 Task: Create new customer invoice with Date Opened: 17-Apr-23, Select Customer: What She Wore, Terms: Net 15. Make invoice entry for item-1 with Date: 17-Apr-23, Description: The Ordinary Squalane Face Cleanser (5 oz)
, Income Account: Income:Sales, Quantity: 2, Unit Price: 15.99, Sales Tax: Y, Sales Tax Included: N, Tax Table: Sales Tax. Post Invoice with Post Date: 17-Apr-23, Post to Accounts: Assets:Accounts Receivable. Pay / Process Payment with Transaction Date: 01-May-23, Amount: 33.9, Transfer Account: Checking Account. Go to 'Print Invoice'. Give a print command to print a copy of invoice.
Action: Mouse moved to (177, 34)
Screenshot: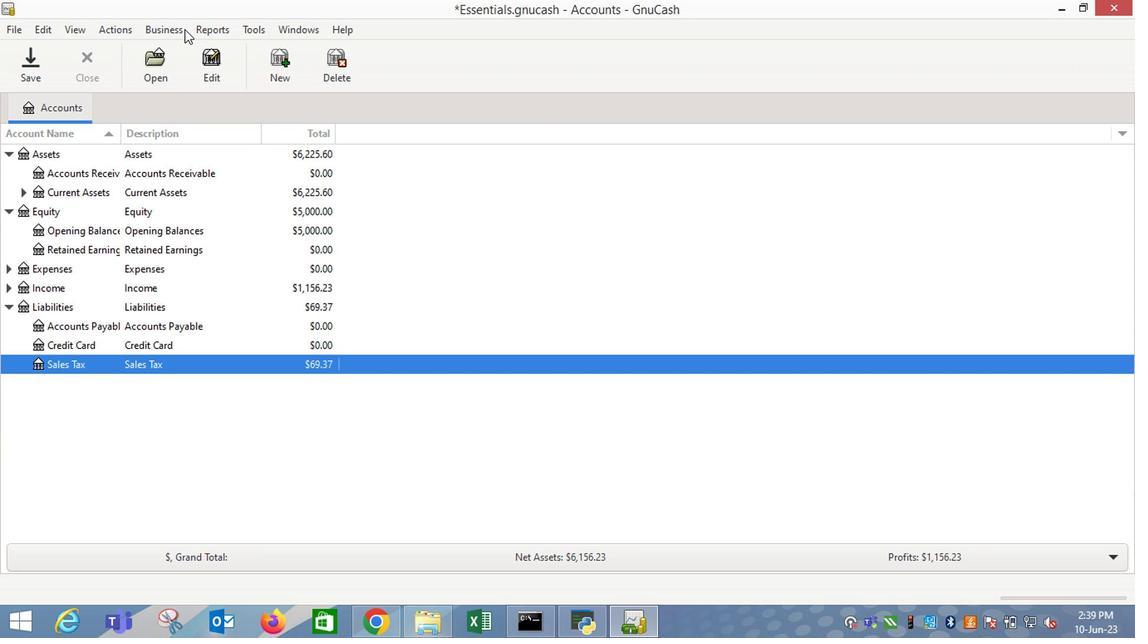 
Action: Mouse pressed left at (177, 34)
Screenshot: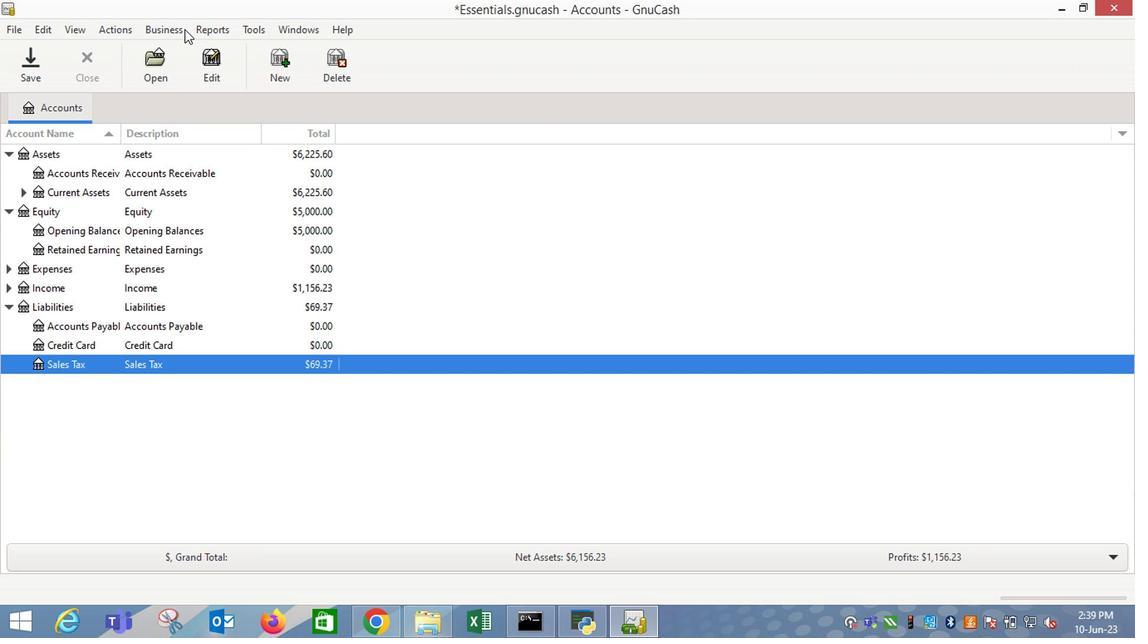 
Action: Mouse moved to (364, 118)
Screenshot: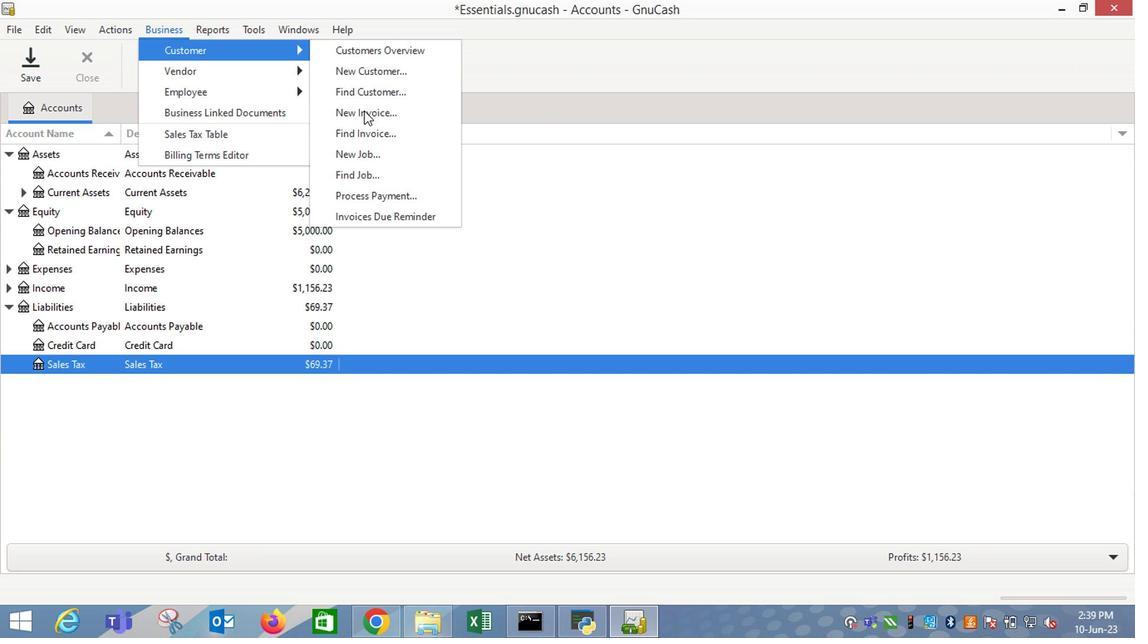 
Action: Mouse pressed left at (364, 118)
Screenshot: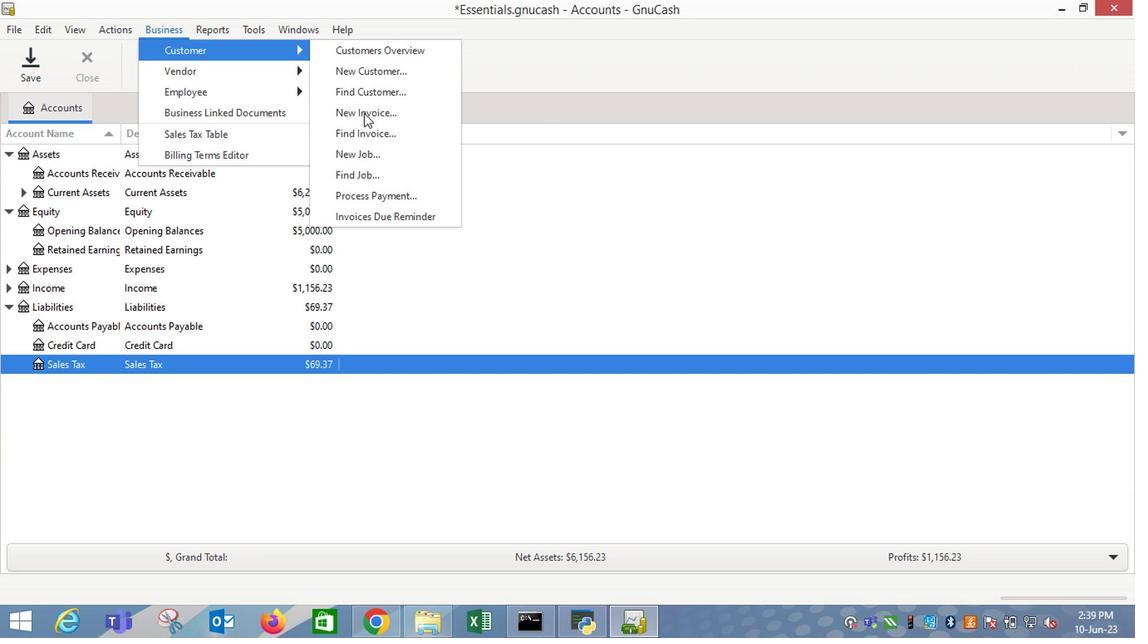 
Action: Mouse moved to (684, 262)
Screenshot: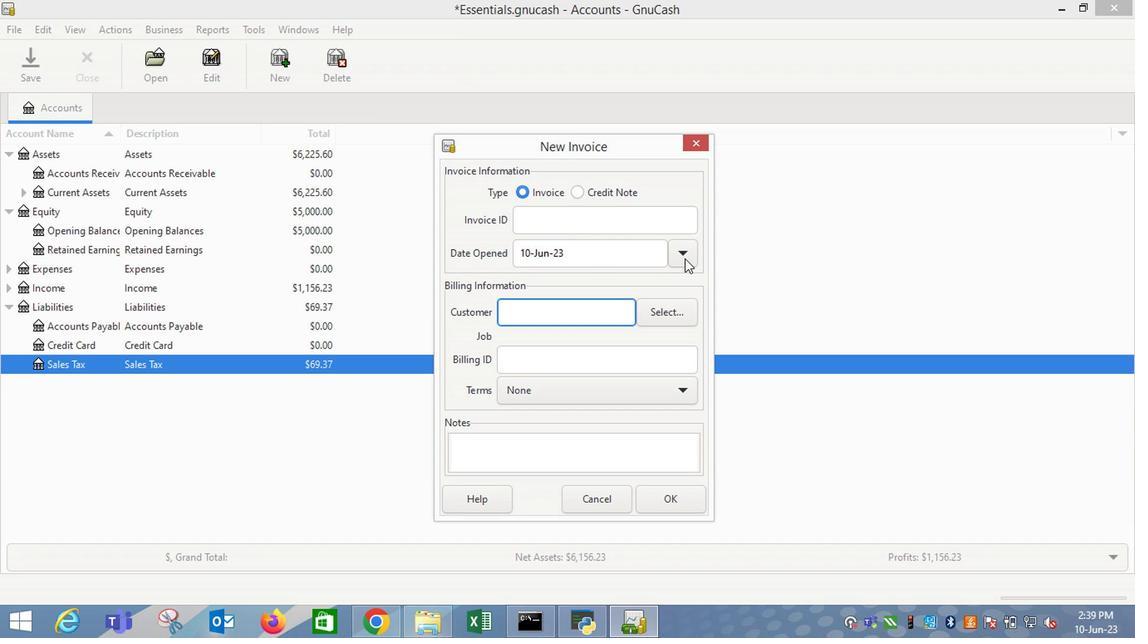 
Action: Mouse pressed left at (684, 262)
Screenshot: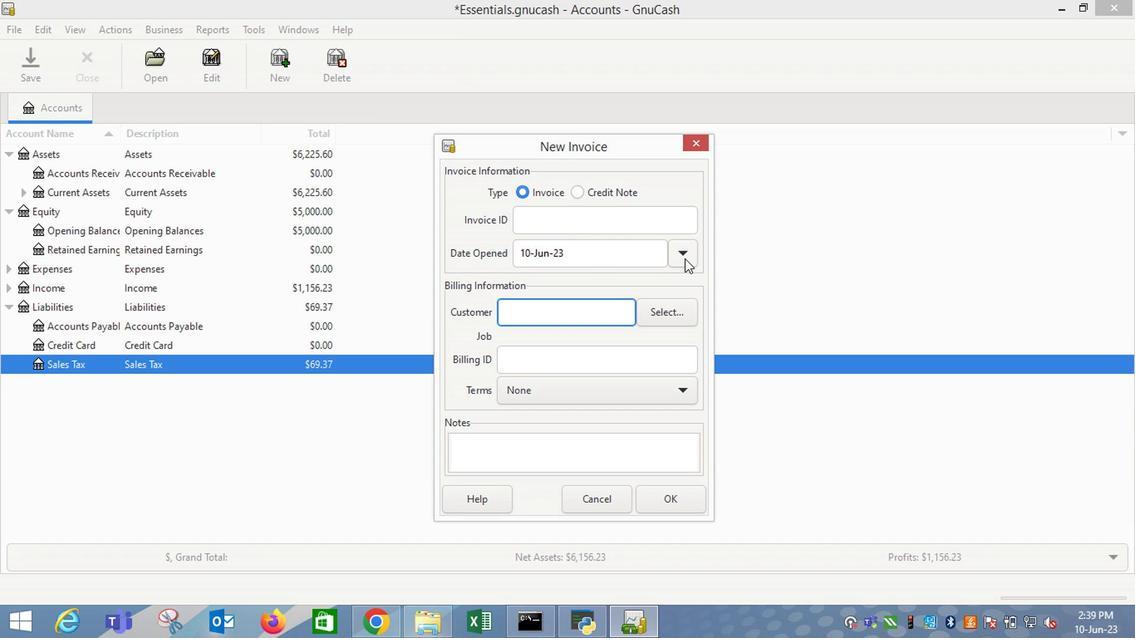 
Action: Mouse moved to (551, 279)
Screenshot: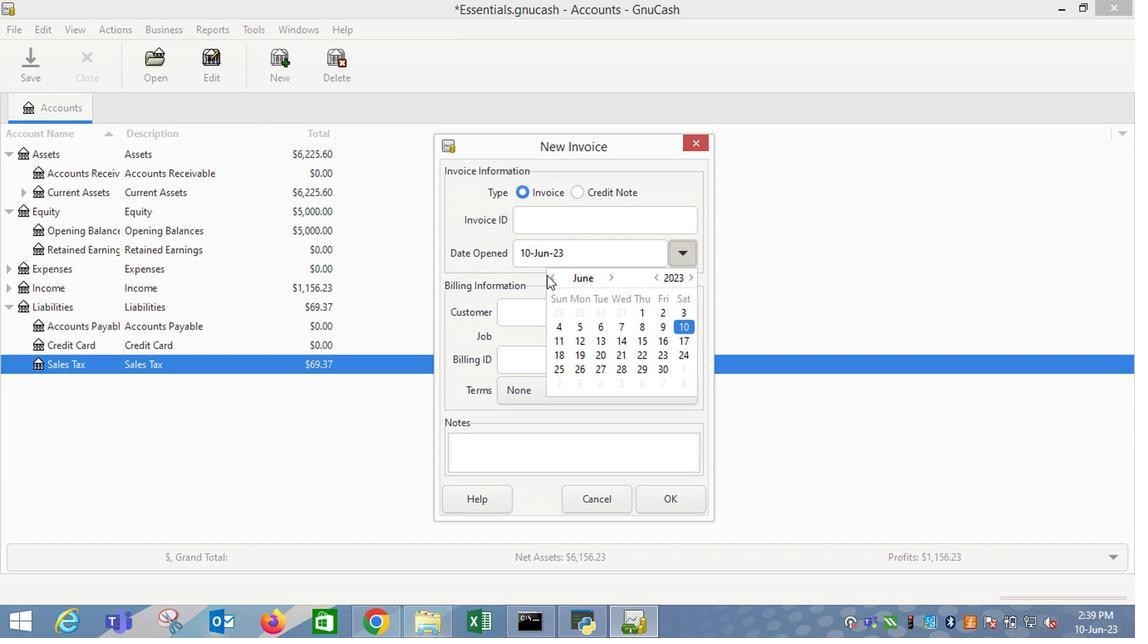 
Action: Mouse pressed left at (551, 279)
Screenshot: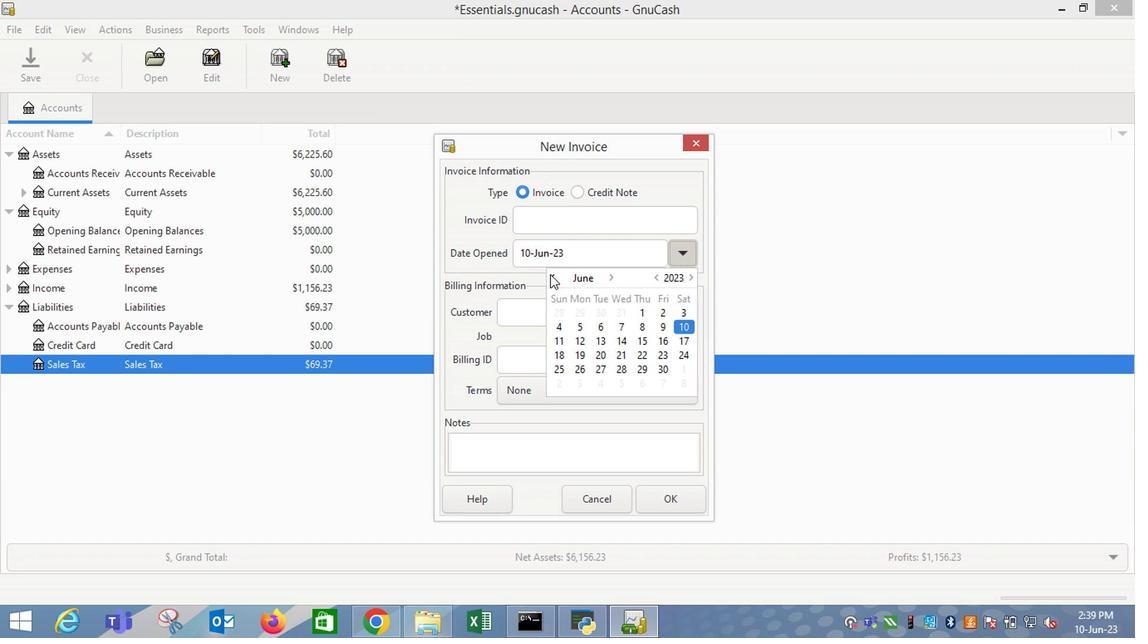 
Action: Mouse pressed left at (551, 279)
Screenshot: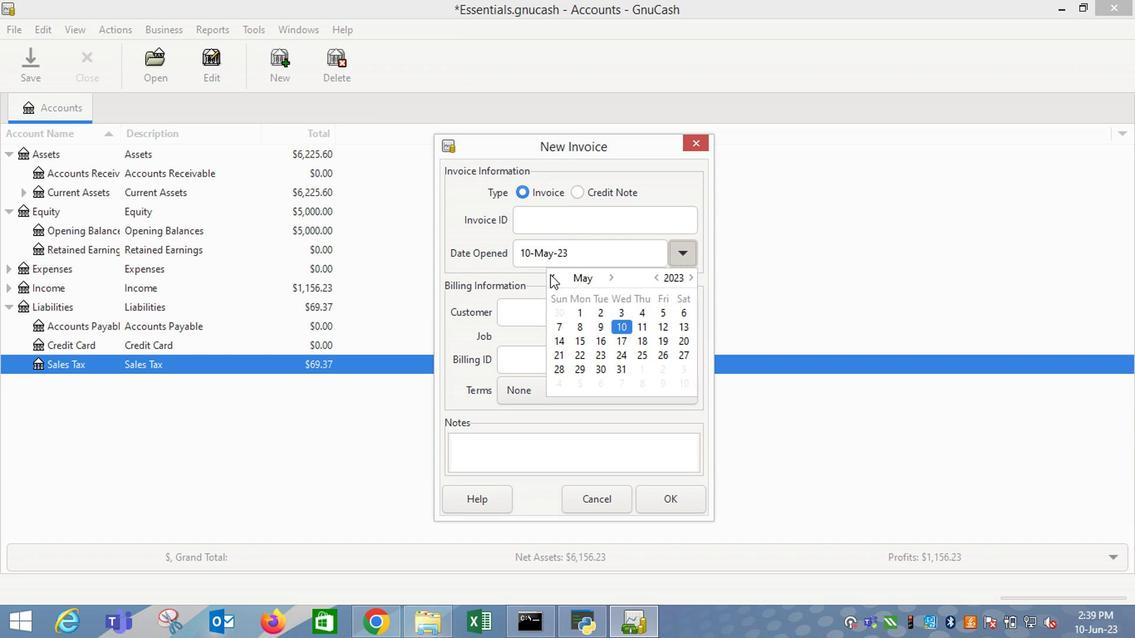 
Action: Mouse moved to (573, 356)
Screenshot: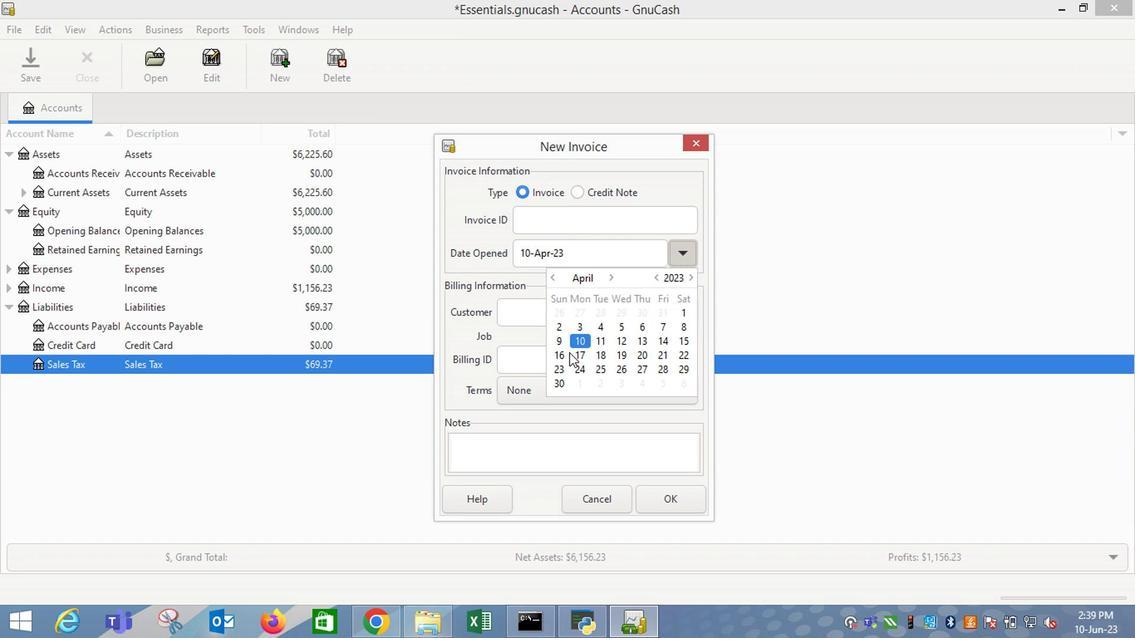 
Action: Mouse pressed left at (573, 356)
Screenshot: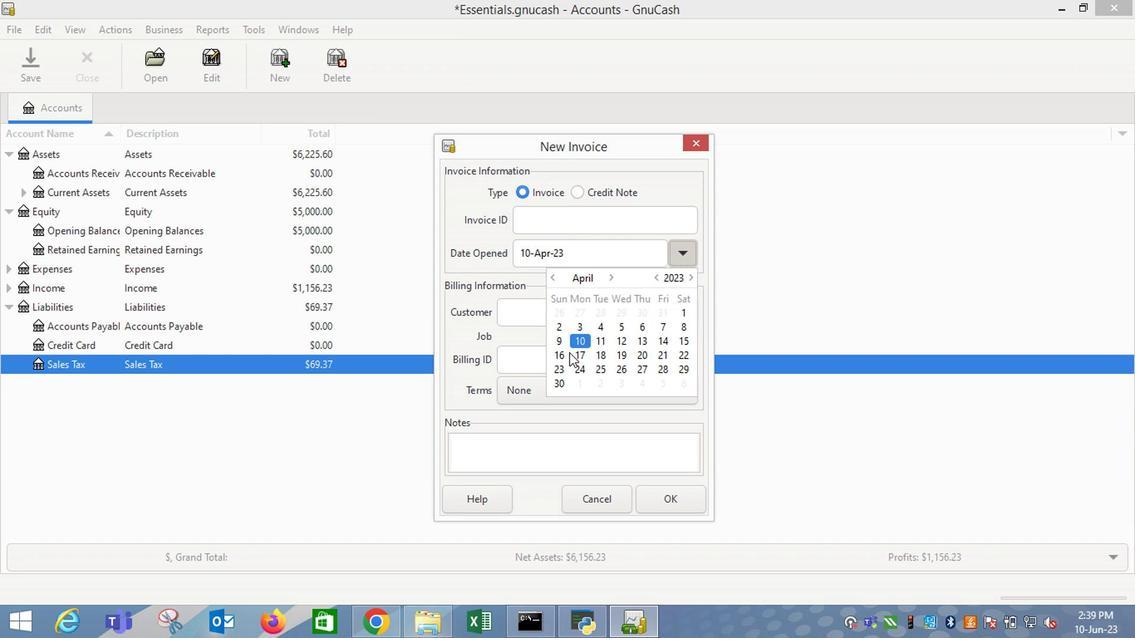 
Action: Mouse moved to (523, 319)
Screenshot: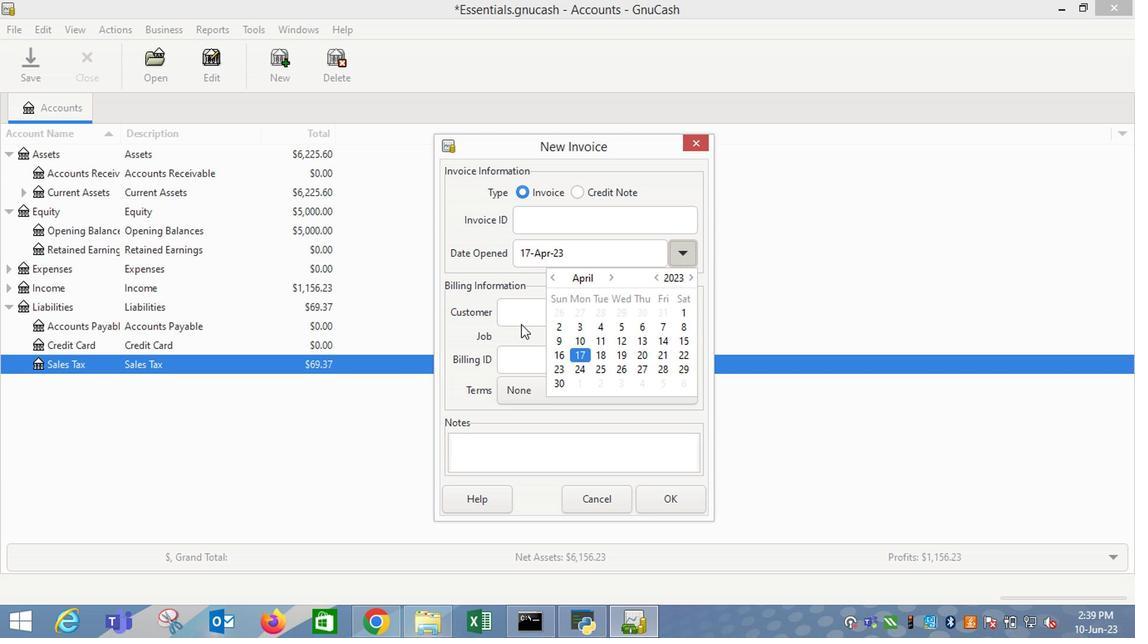 
Action: Mouse pressed left at (523, 319)
Screenshot: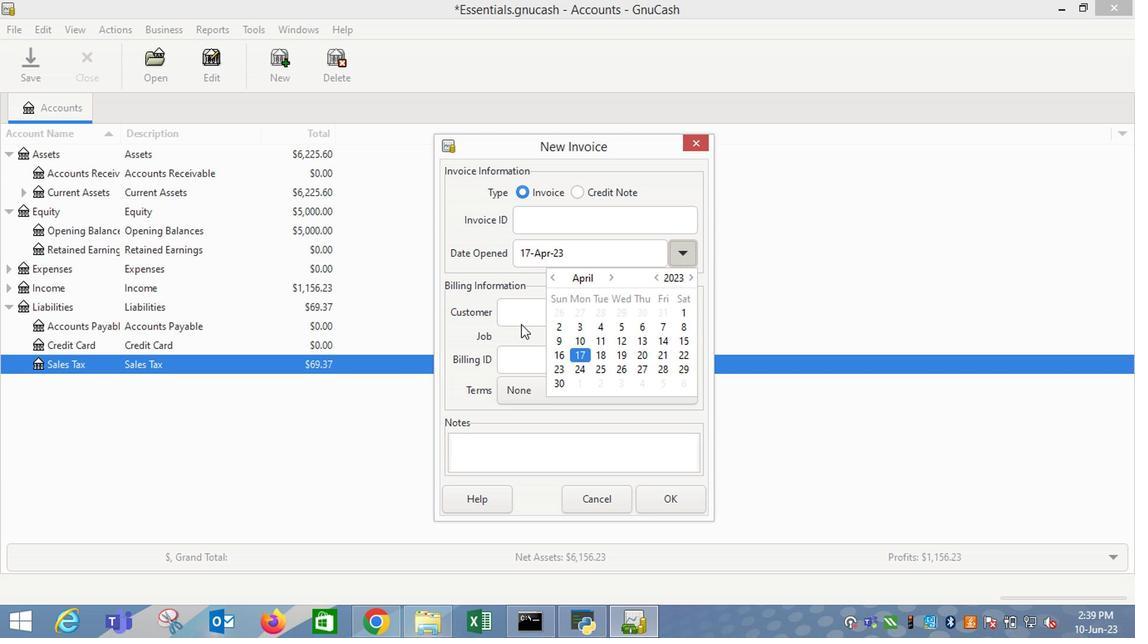 
Action: Mouse moved to (523, 318)
Screenshot: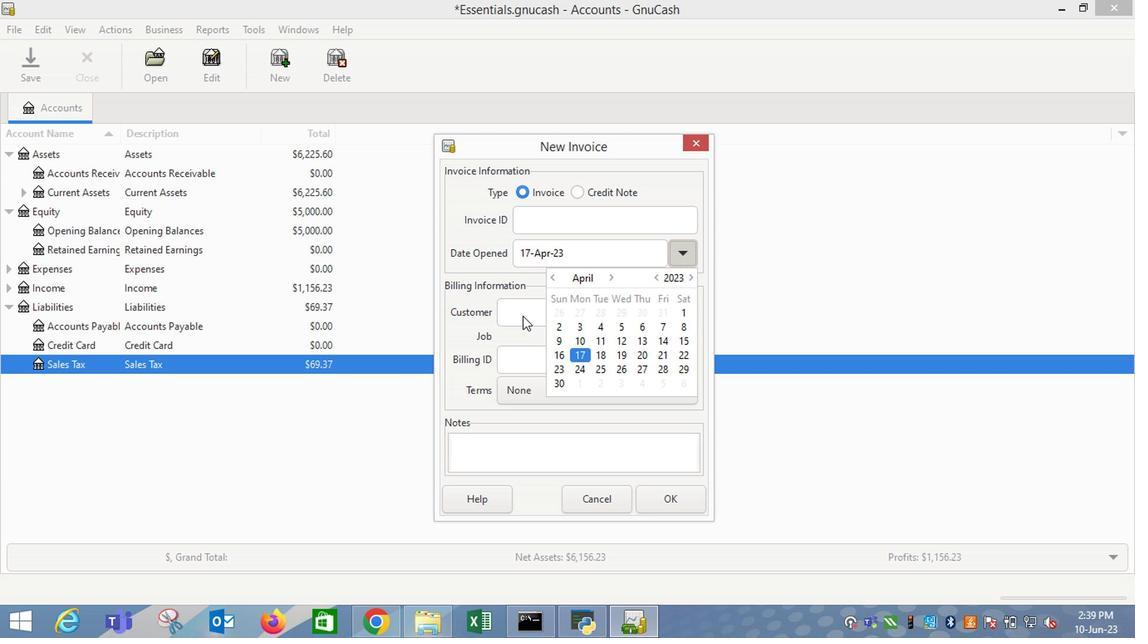 
Action: Mouse pressed left at (523, 318)
Screenshot: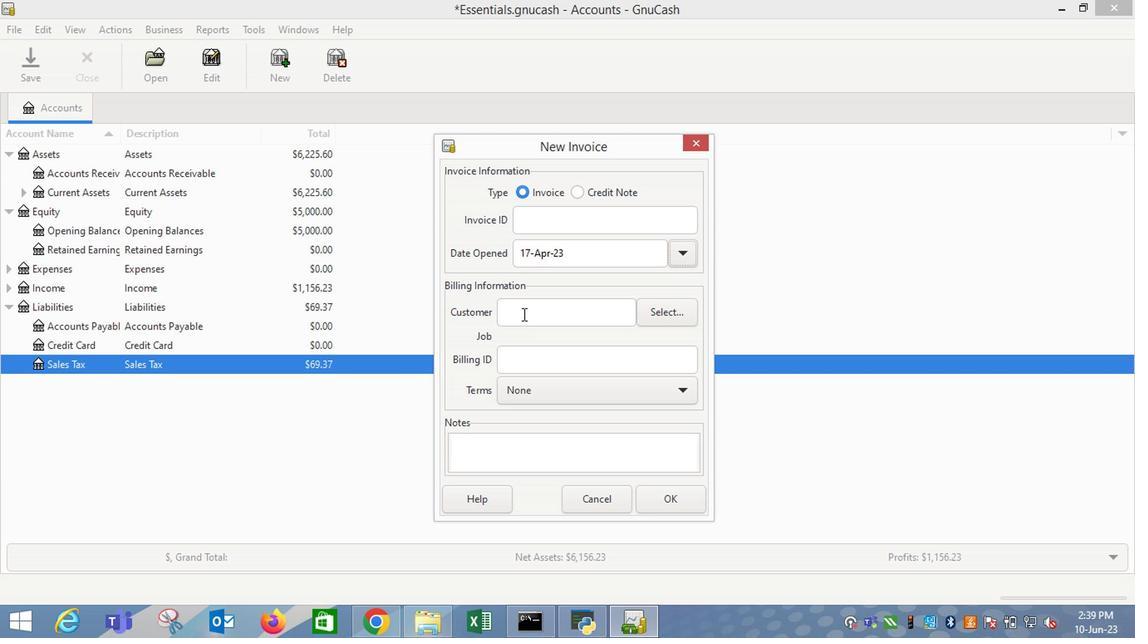
Action: Key pressed <Key.shift_r>What
Screenshot: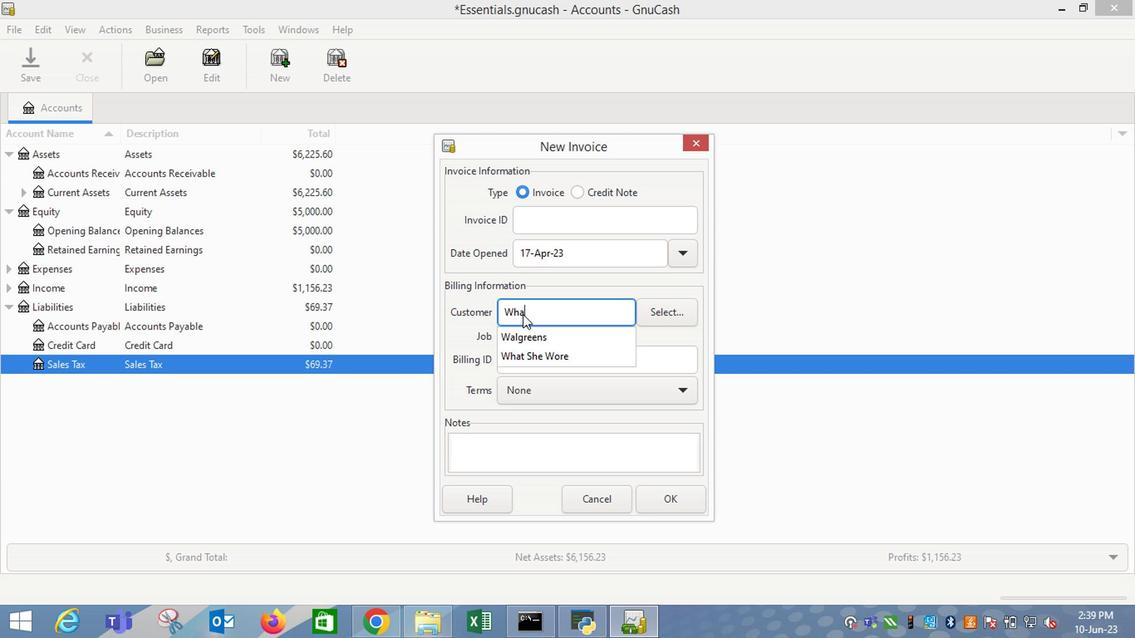
Action: Mouse moved to (522, 335)
Screenshot: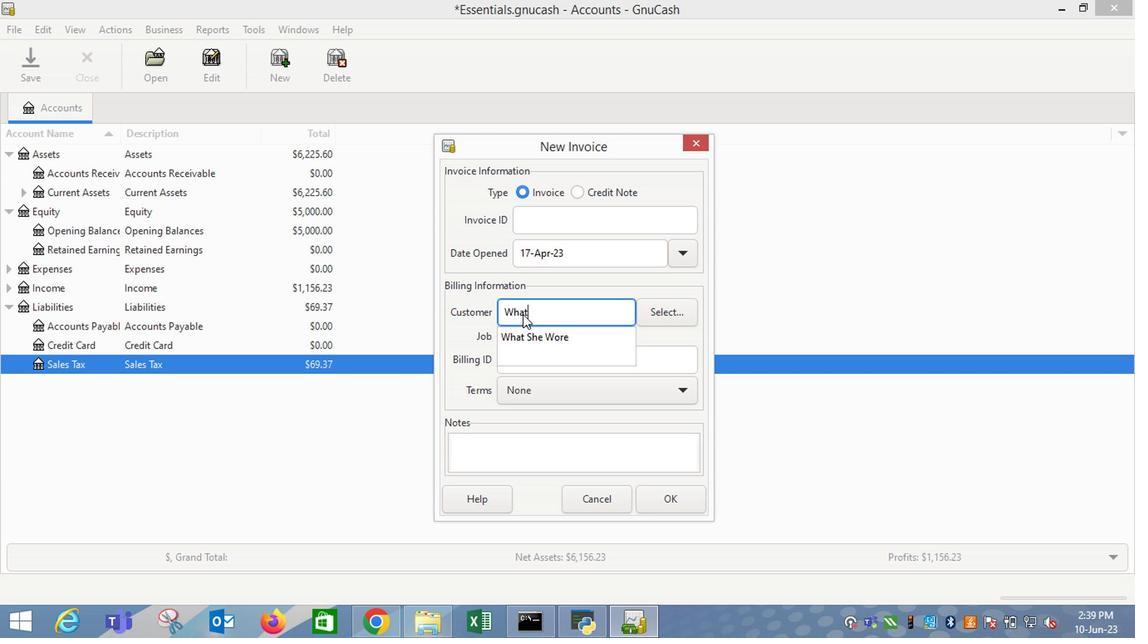 
Action: Mouse pressed left at (522, 335)
Screenshot: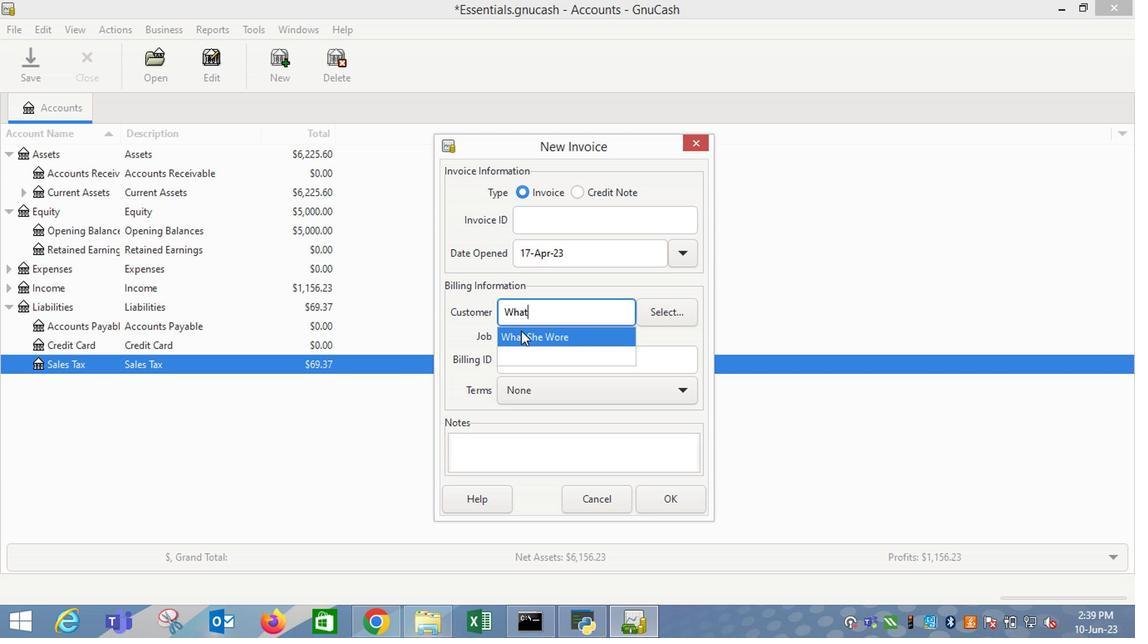 
Action: Mouse moved to (523, 408)
Screenshot: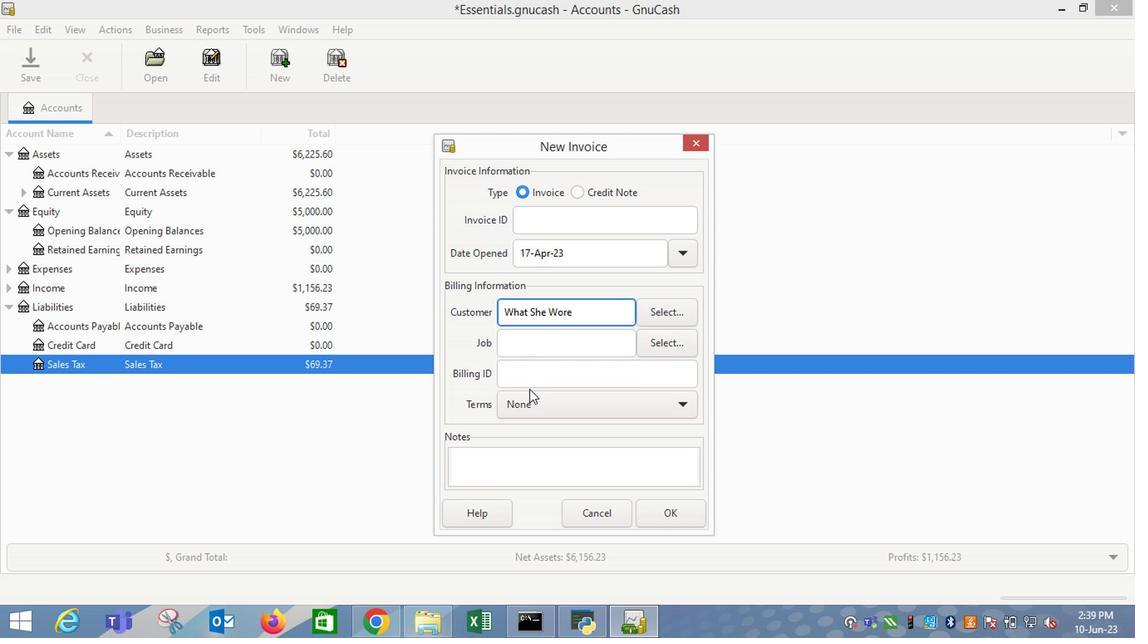 
Action: Mouse pressed left at (523, 408)
Screenshot: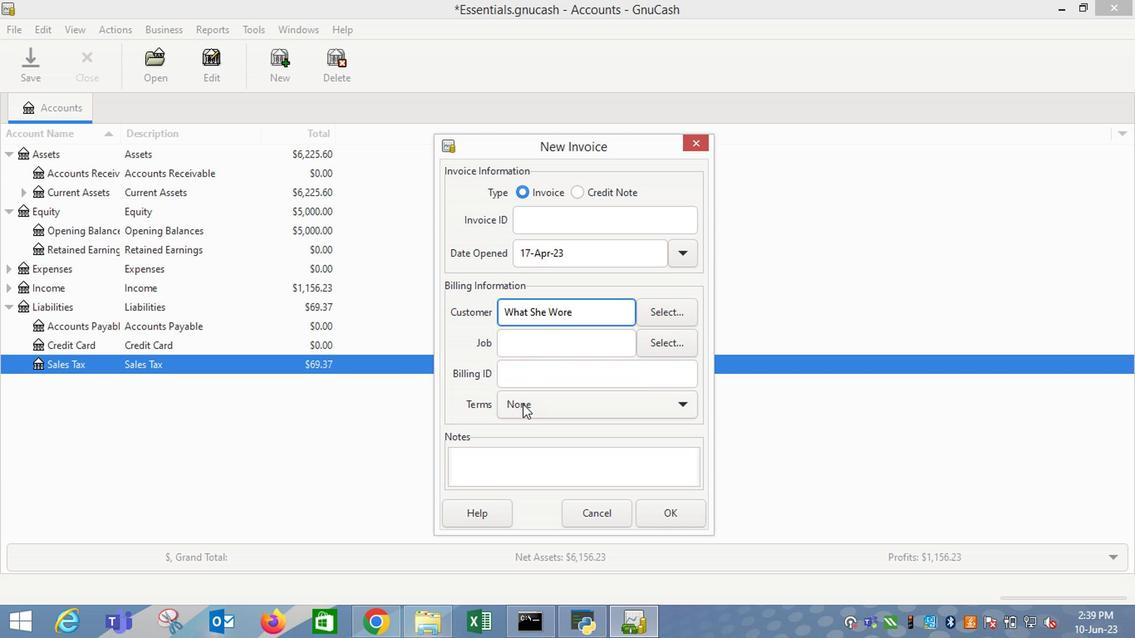 
Action: Mouse moved to (532, 439)
Screenshot: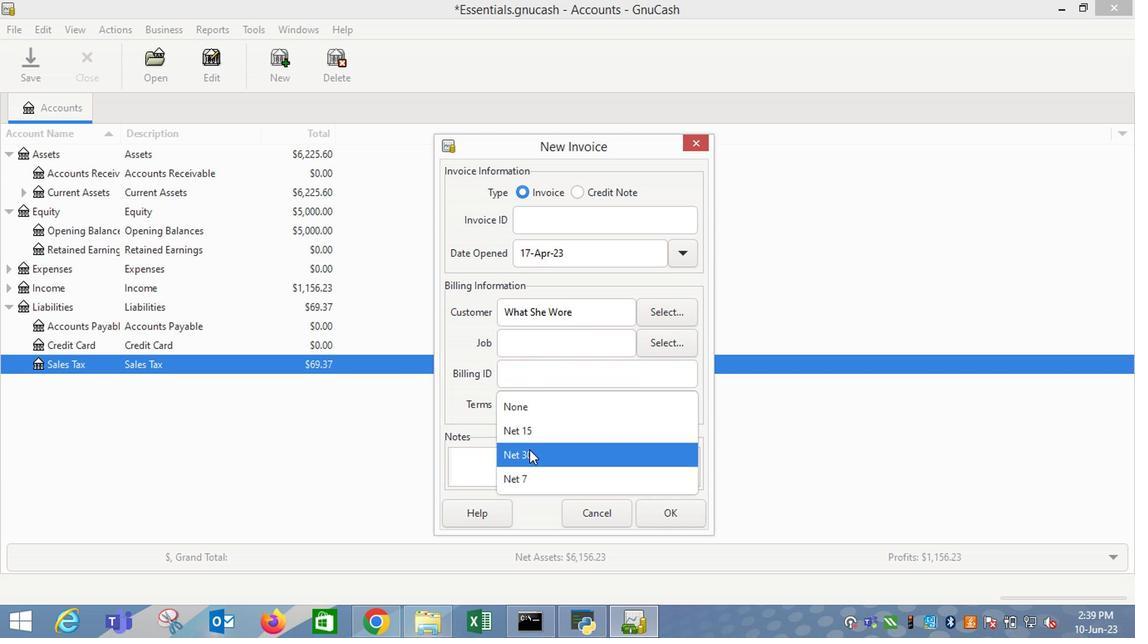 
Action: Mouse pressed left at (532, 439)
Screenshot: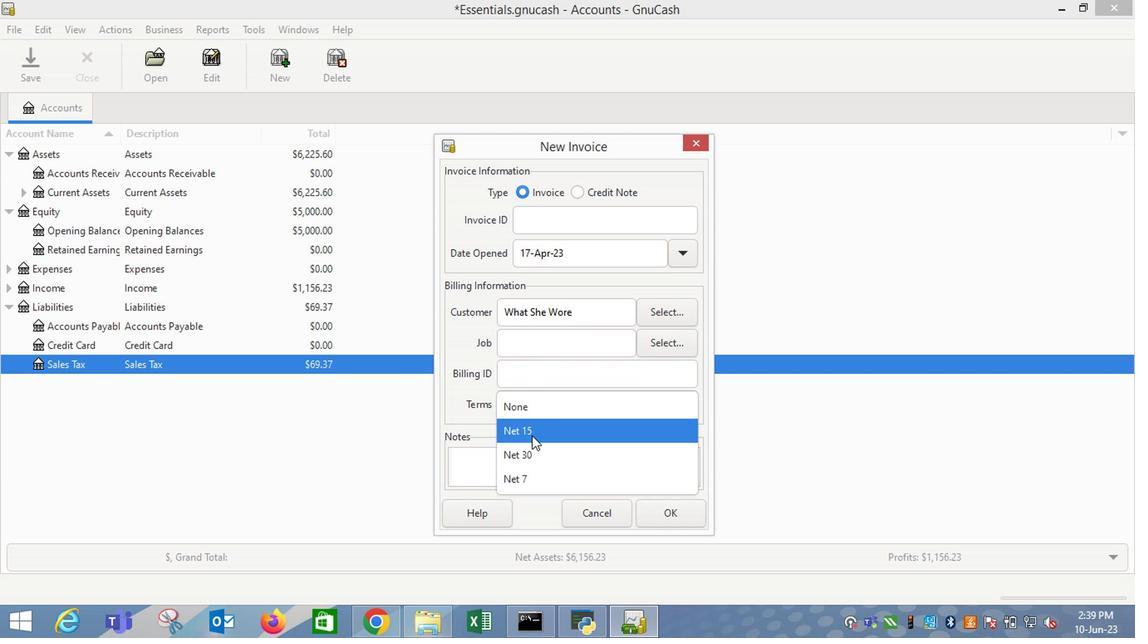
Action: Mouse moved to (661, 517)
Screenshot: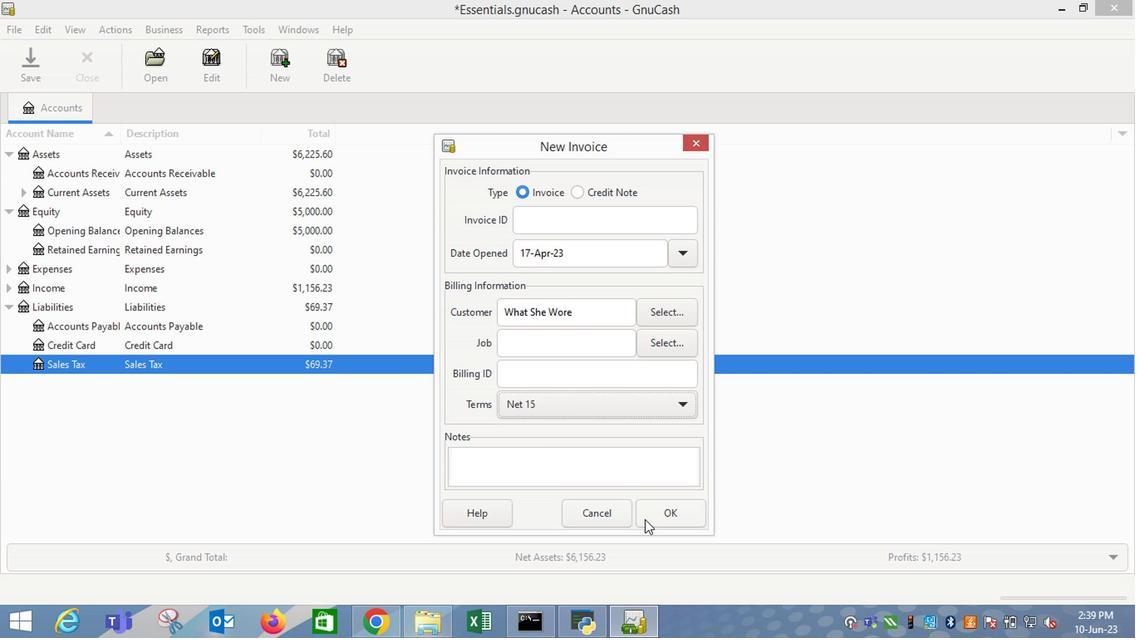 
Action: Mouse pressed left at (661, 517)
Screenshot: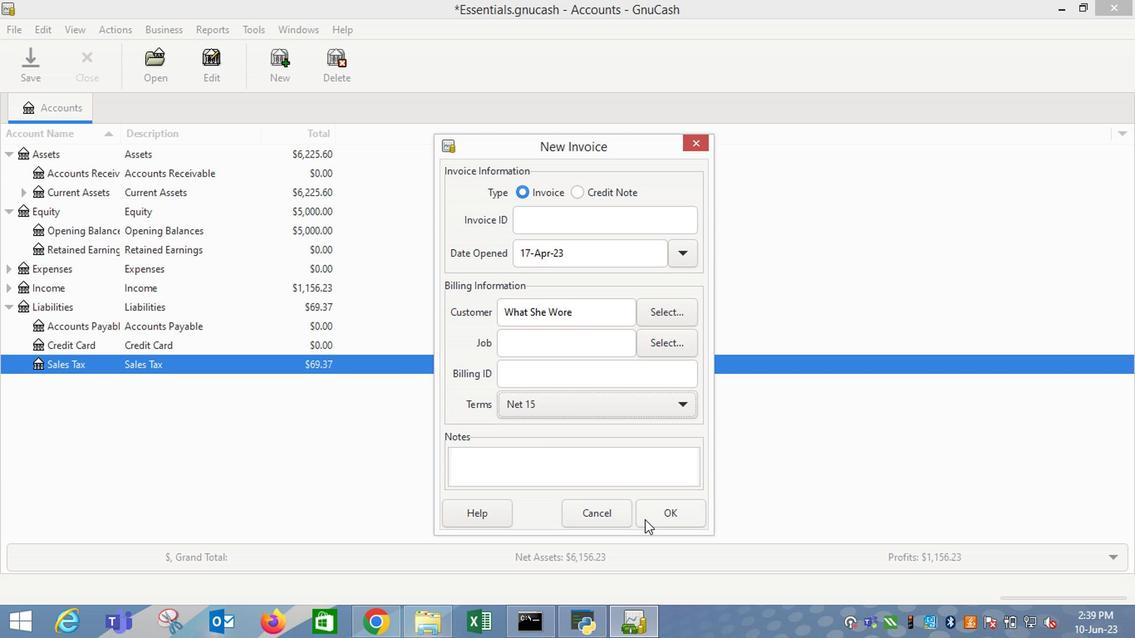 
Action: Mouse moved to (70, 324)
Screenshot: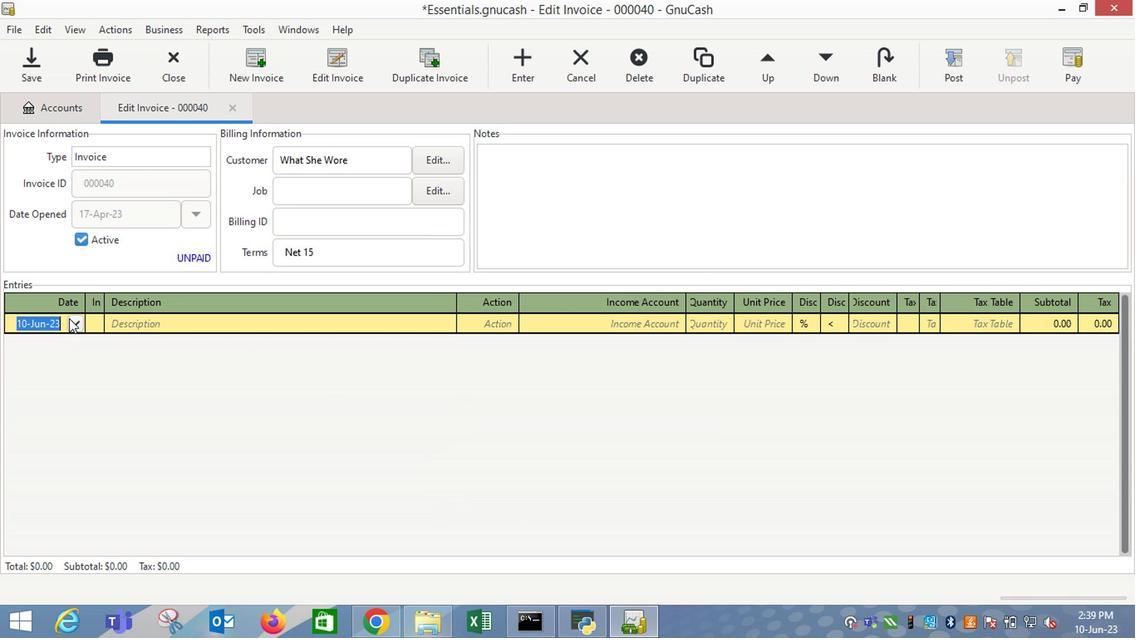 
Action: Mouse pressed left at (70, 324)
Screenshot: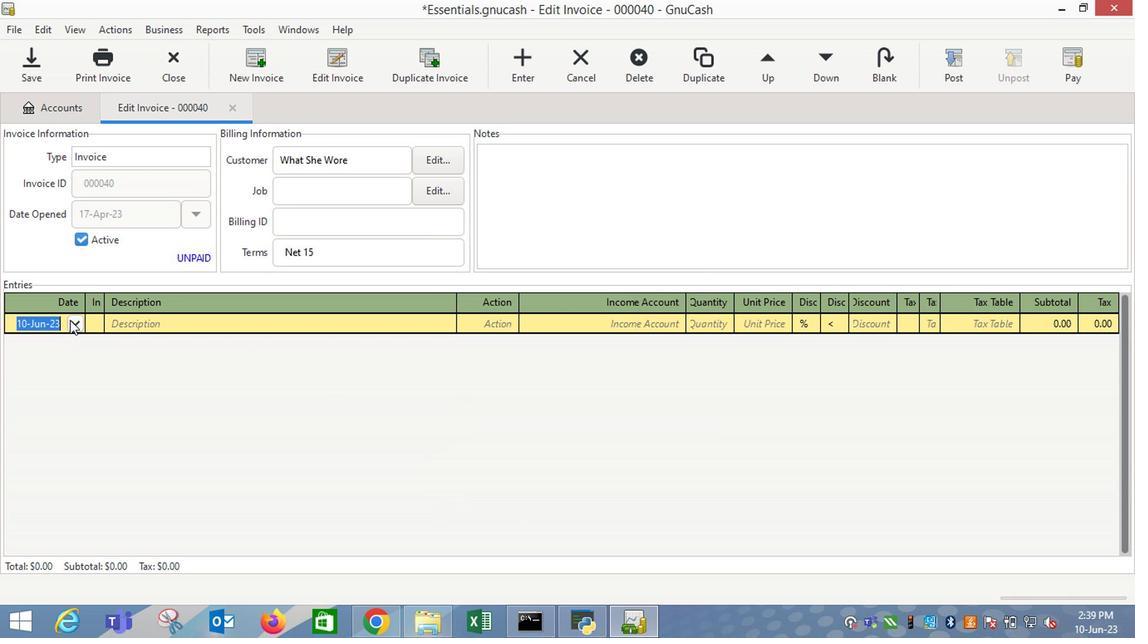 
Action: Mouse moved to (14, 350)
Screenshot: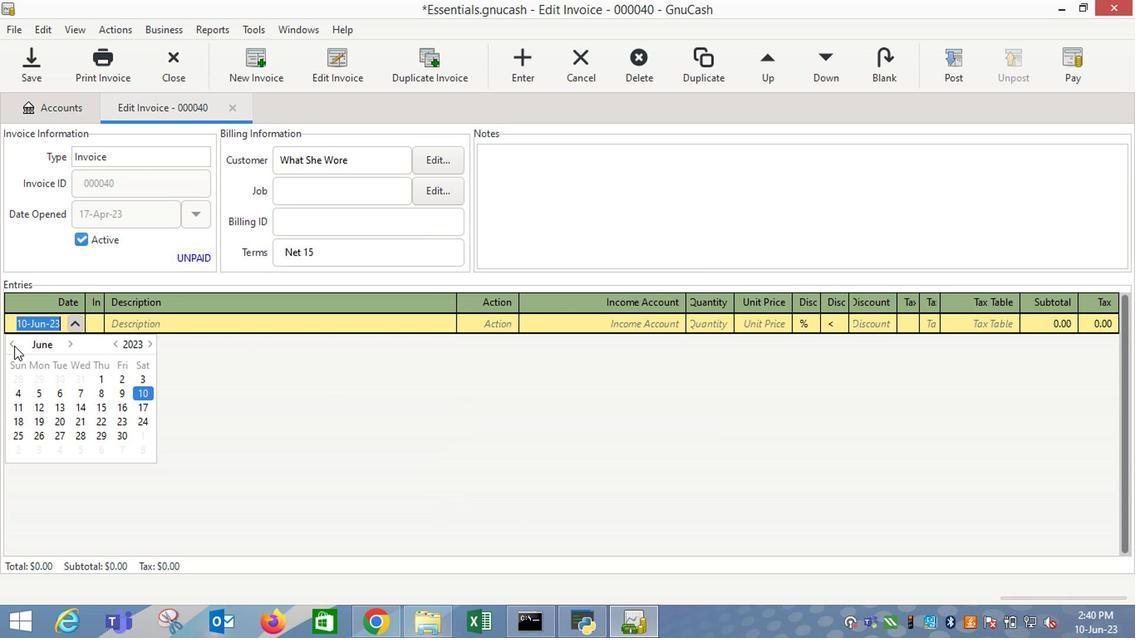 
Action: Mouse pressed left at (14, 350)
Screenshot: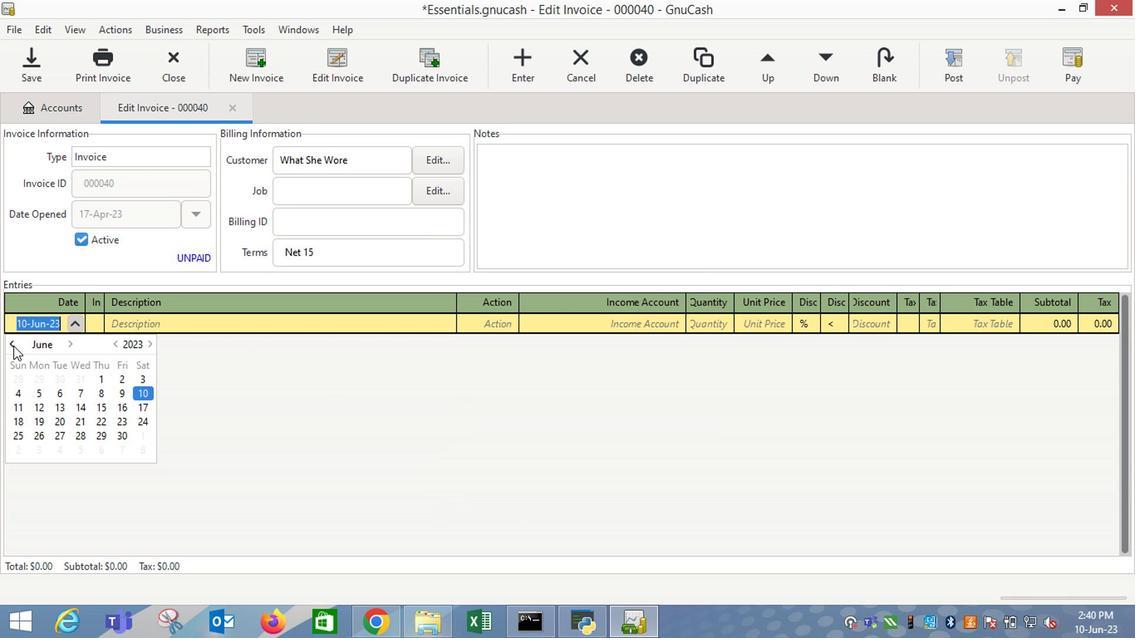 
Action: Mouse pressed left at (14, 350)
Screenshot: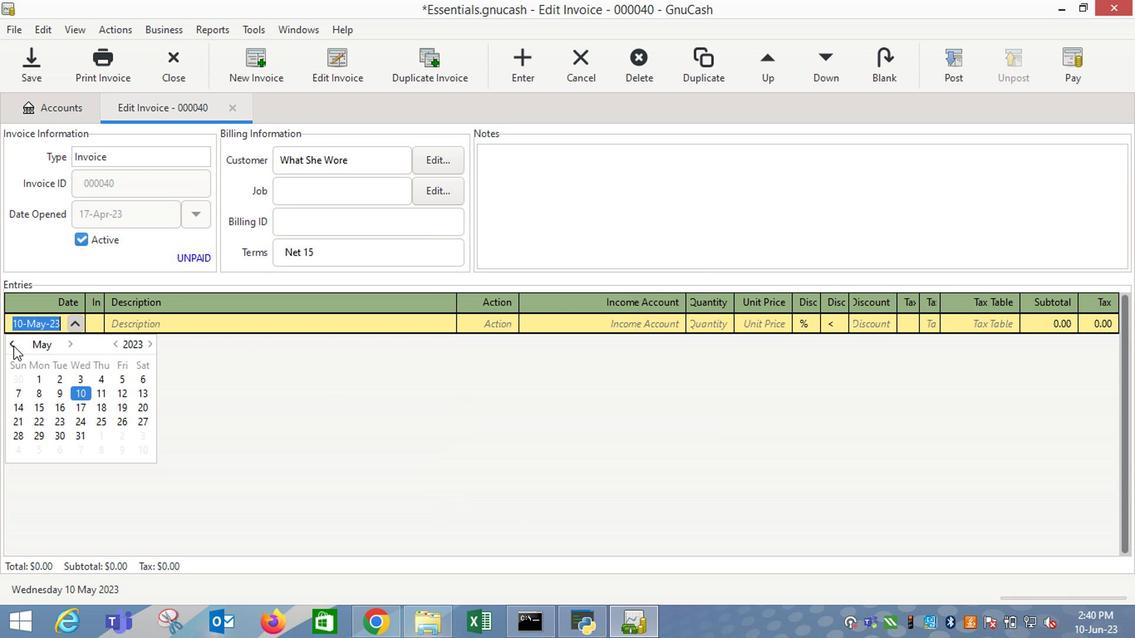 
Action: Mouse moved to (44, 424)
Screenshot: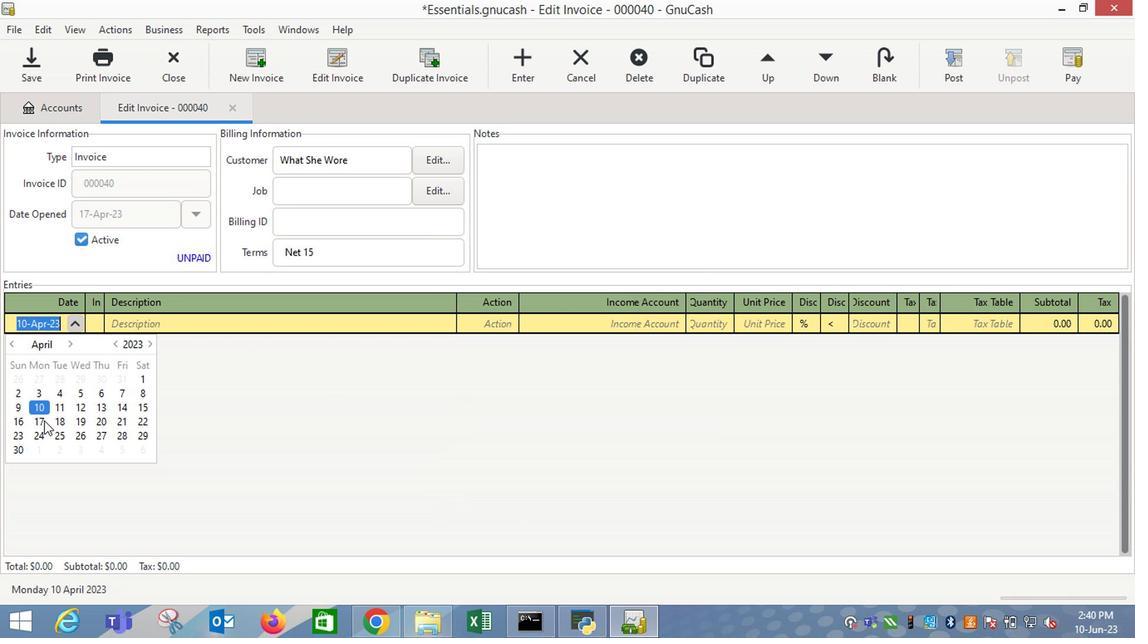 
Action: Mouse pressed left at (44, 424)
Screenshot: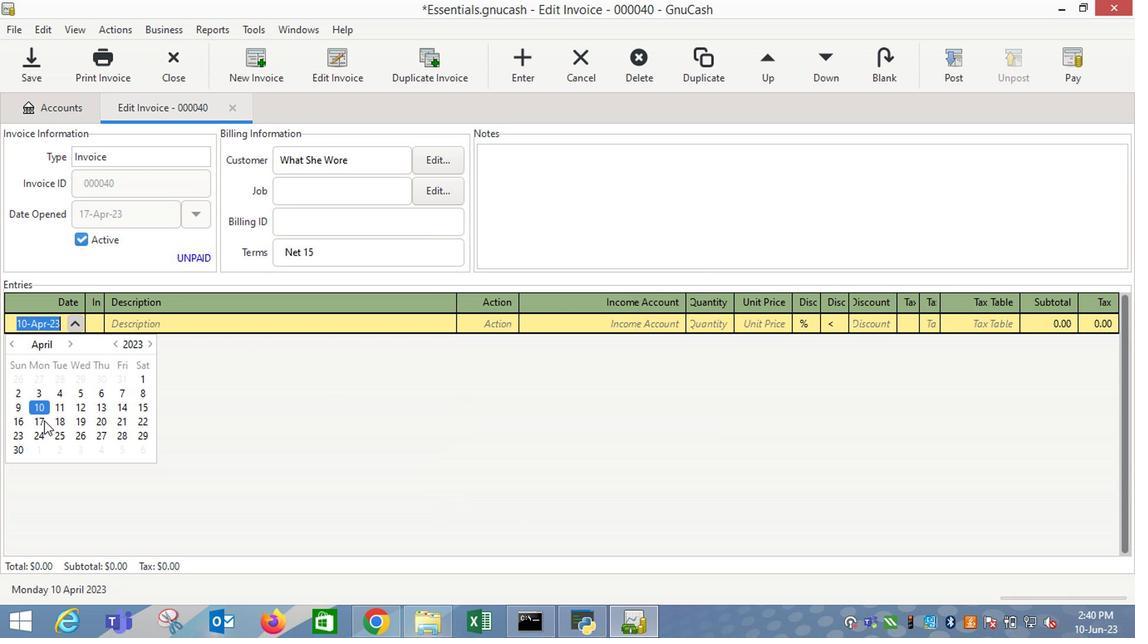 
Action: Mouse moved to (132, 322)
Screenshot: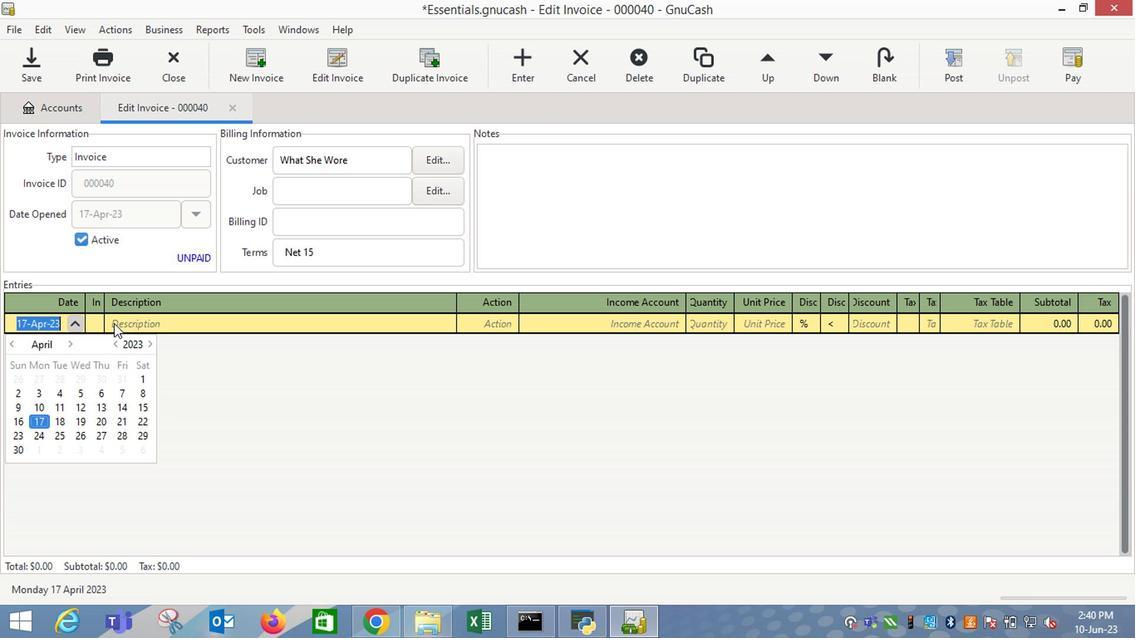 
Action: Mouse pressed left at (132, 322)
Screenshot: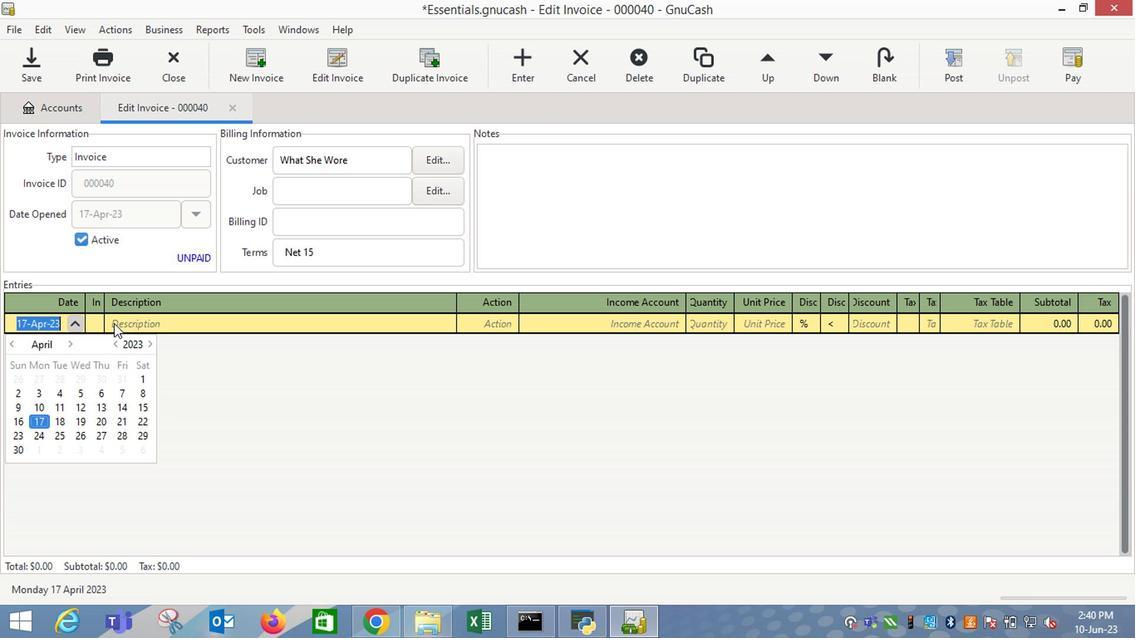 
Action: Mouse moved to (247, 429)
Screenshot: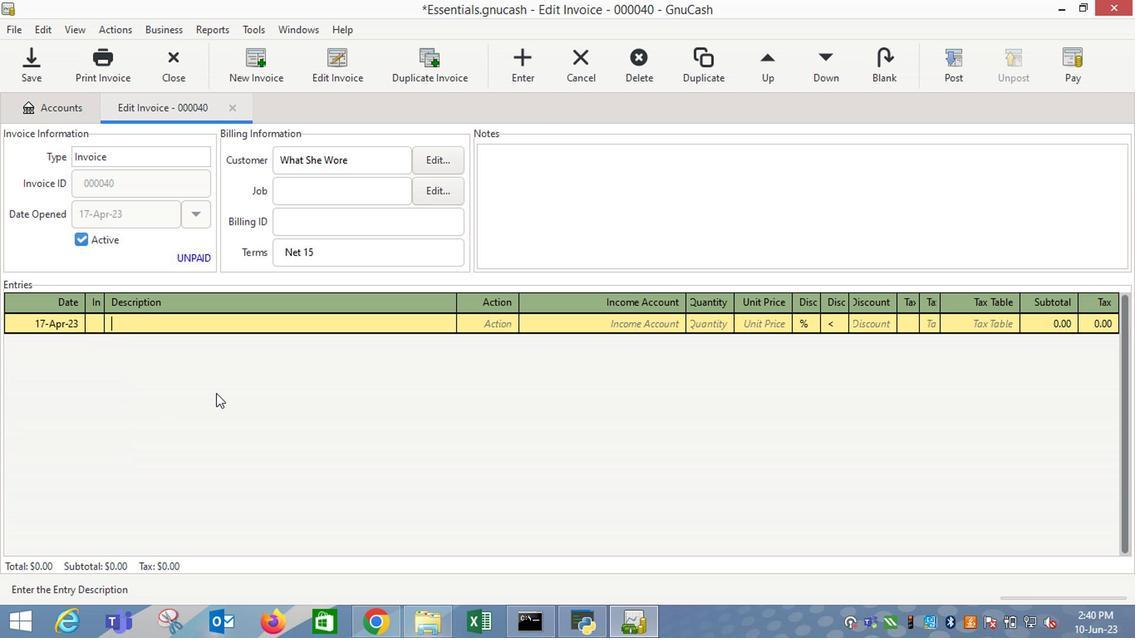 
Action: Key pressed <Key.shift_r>The<Key.space><Key.shift_r>Ordinary<Key.space><Key.shift_r>Squala<Key.tab>
Screenshot: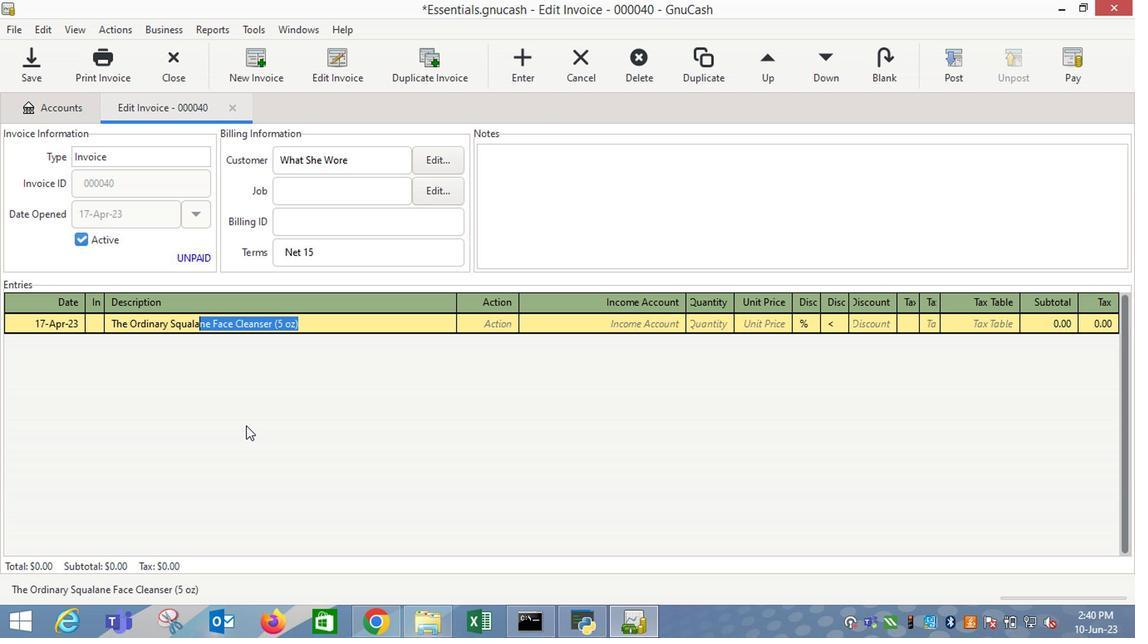 
Action: Mouse moved to (785, 362)
Screenshot: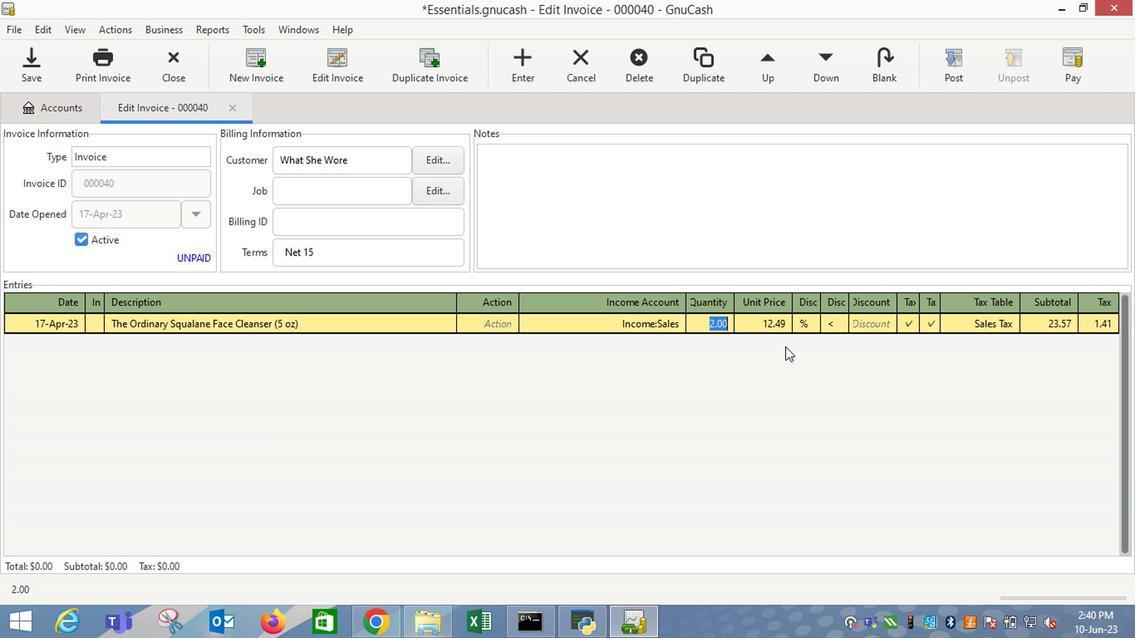 
Action: Key pressed <Key.tab>
Screenshot: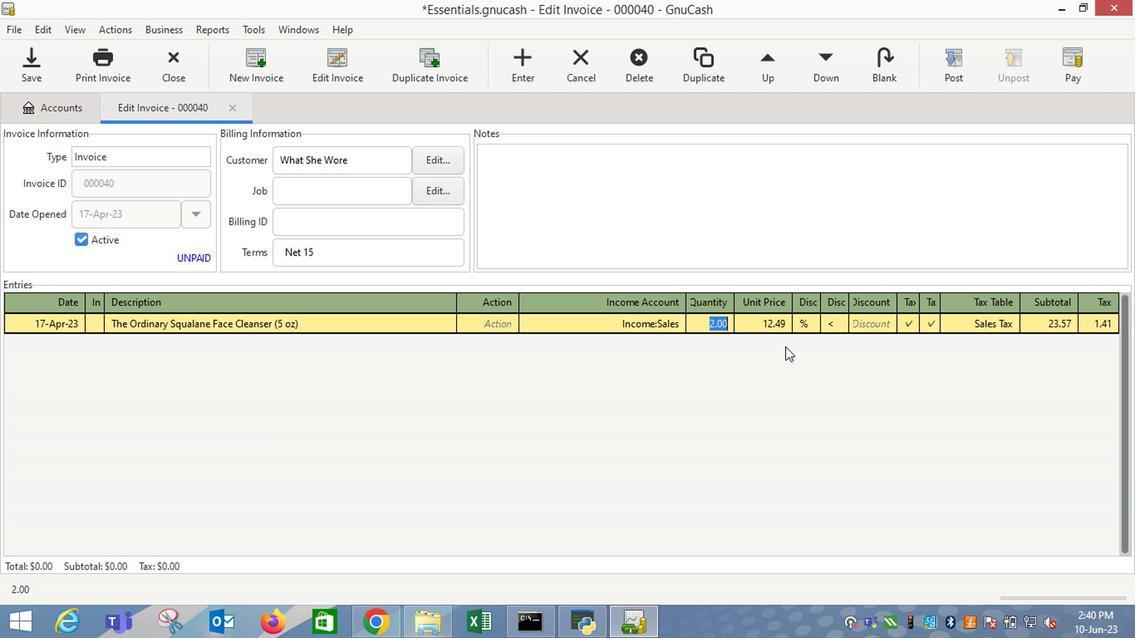 
Action: Mouse moved to (779, 378)
Screenshot: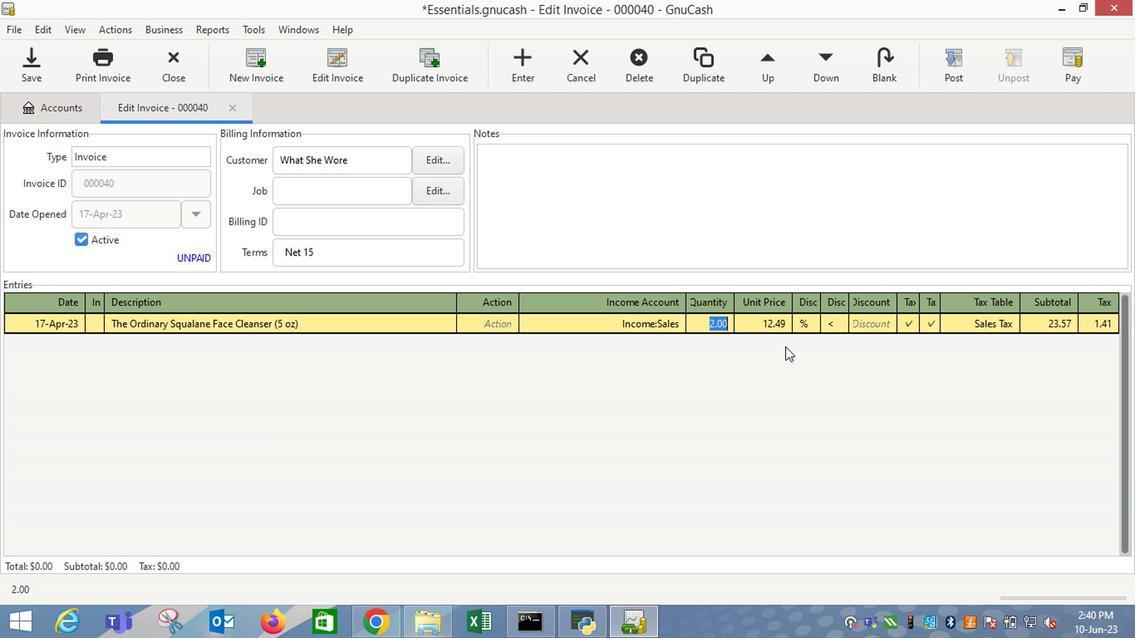 
Action: Key pressed 15.99
Screenshot: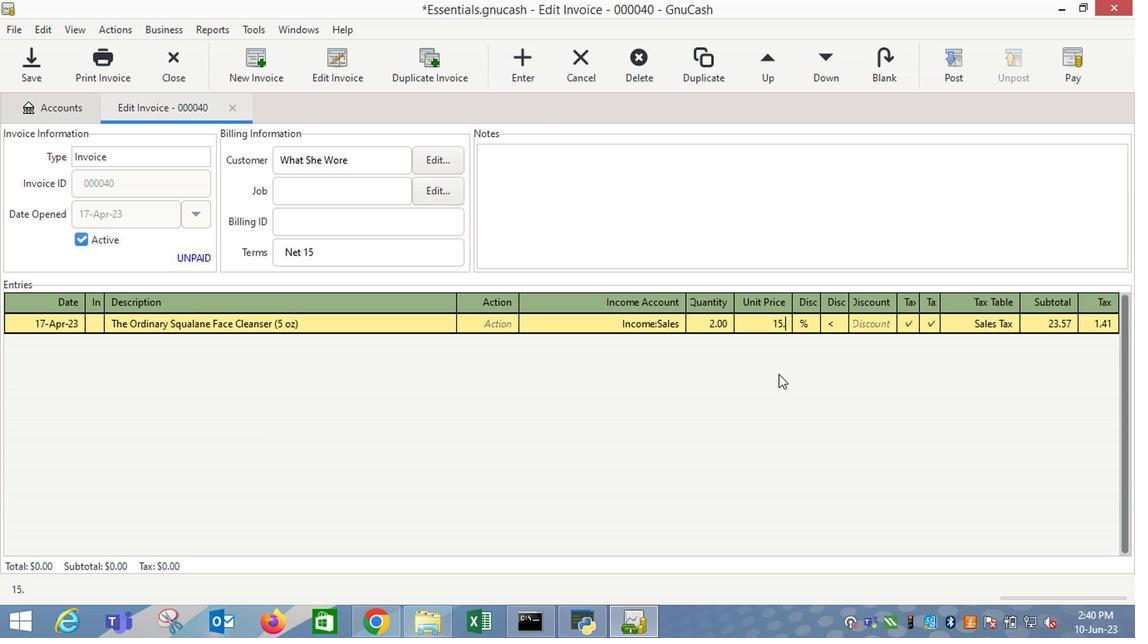 
Action: Mouse moved to (962, 325)
Screenshot: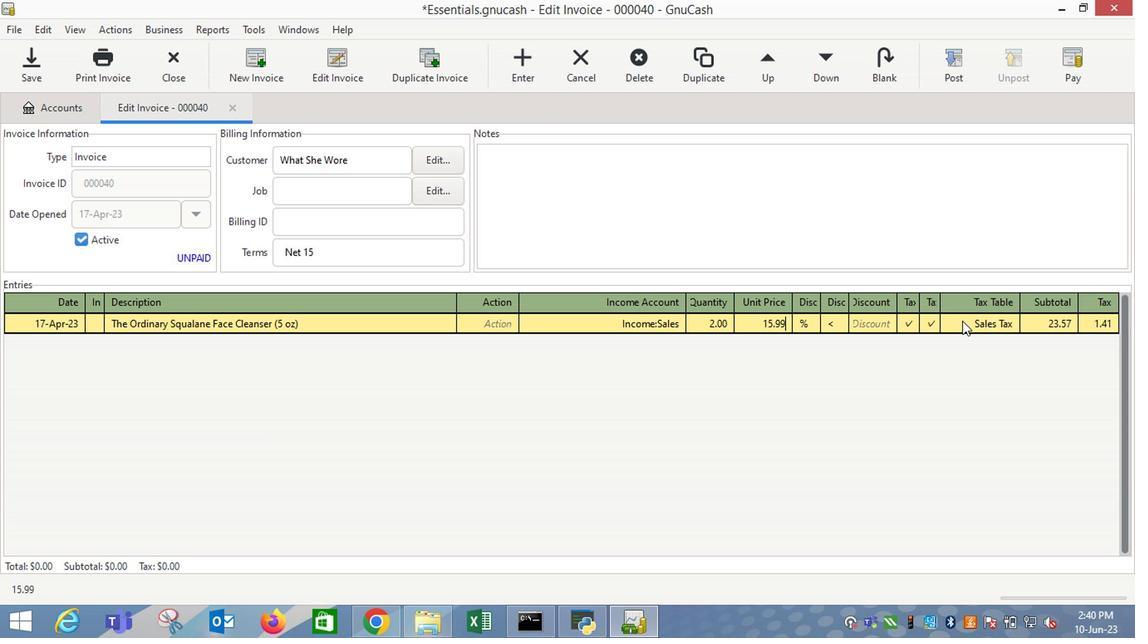 
Action: Key pressed <Key.tab>
Screenshot: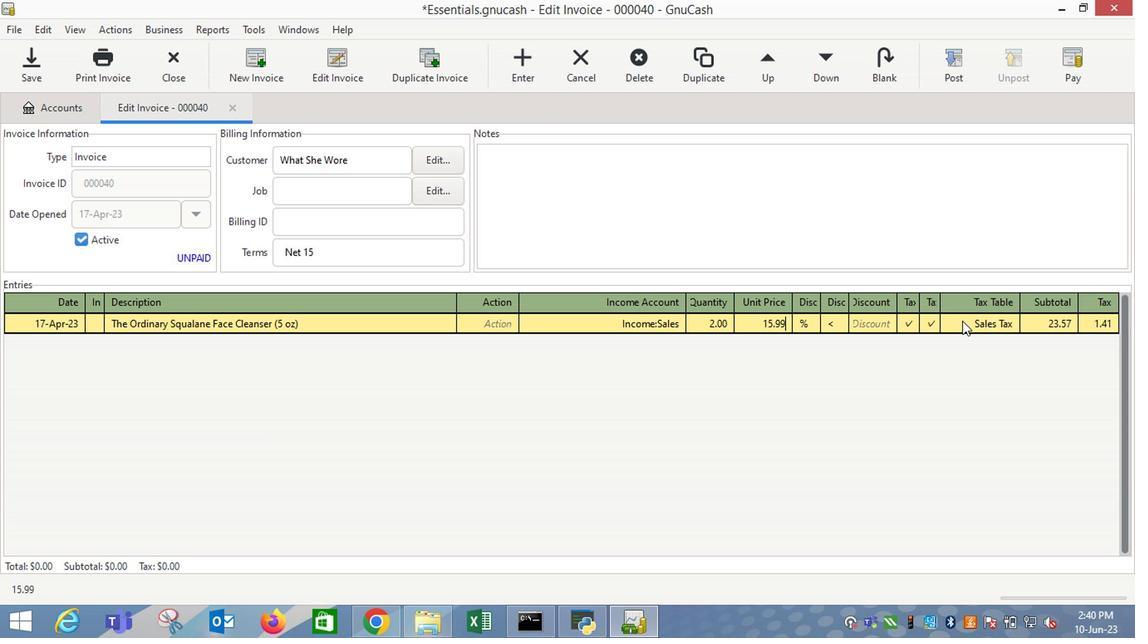 
Action: Mouse moved to (937, 328)
Screenshot: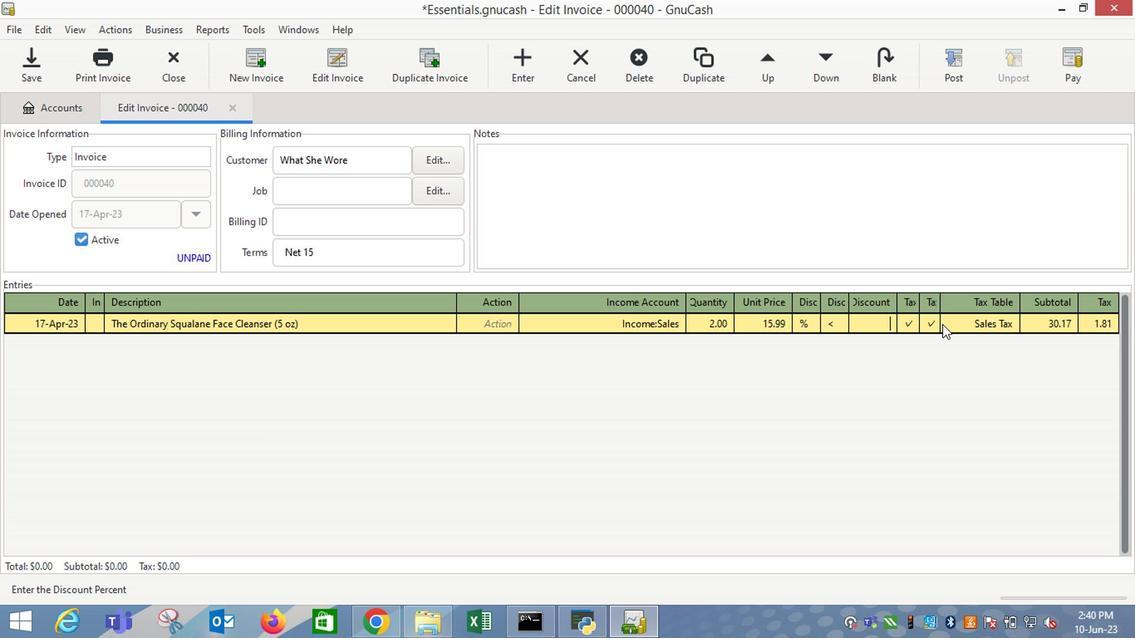 
Action: Mouse pressed left at (937, 328)
Screenshot: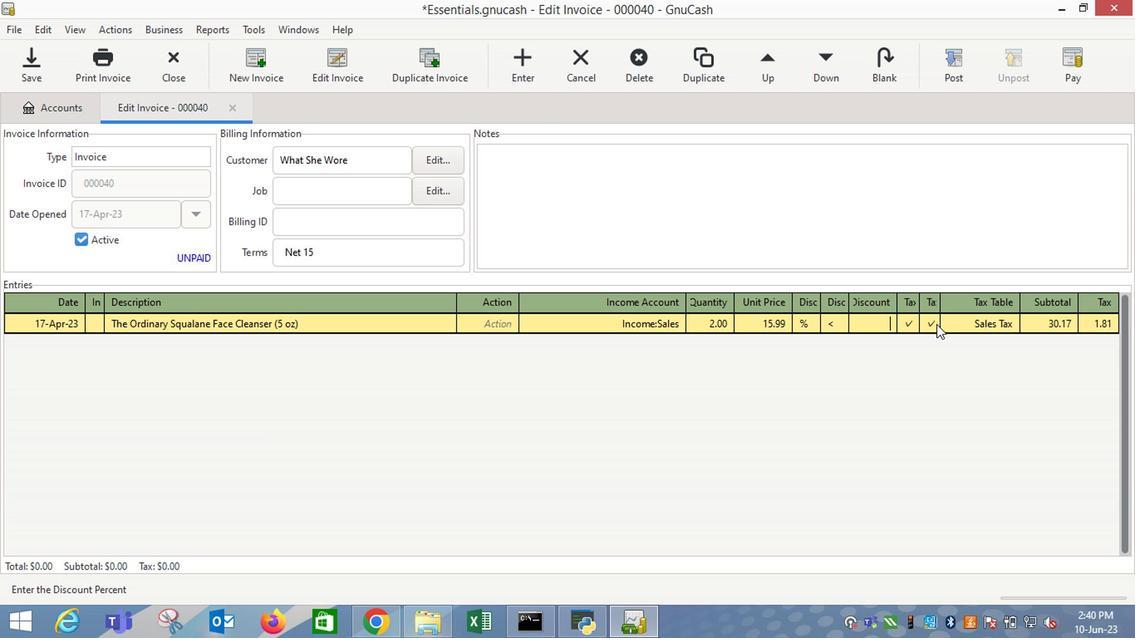 
Action: Mouse moved to (973, 328)
Screenshot: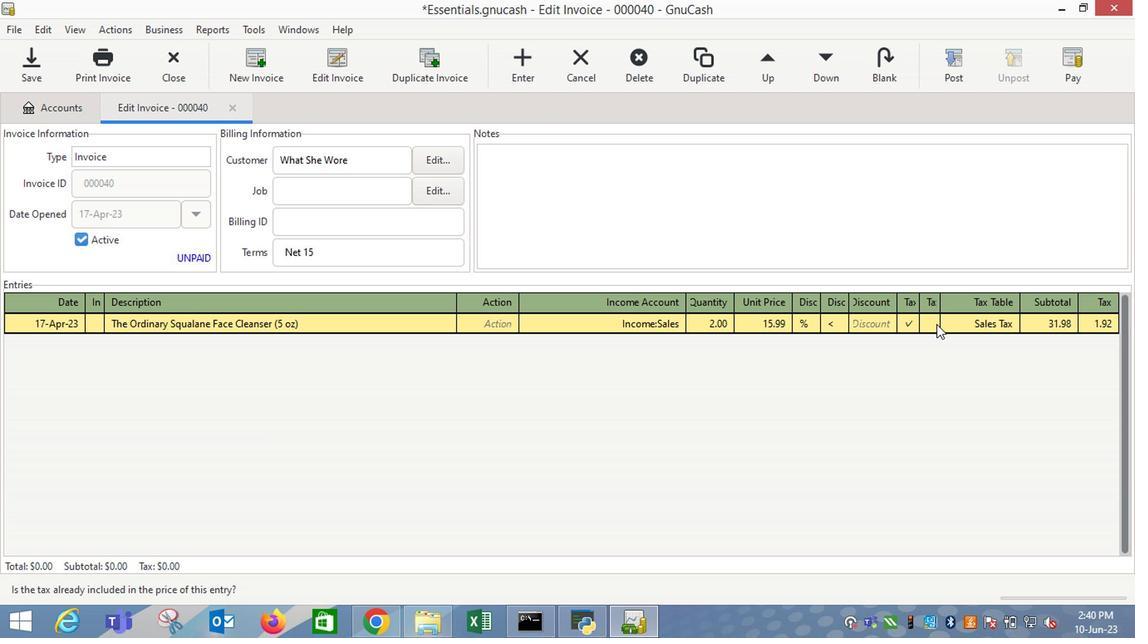 
Action: Mouse pressed left at (973, 328)
Screenshot: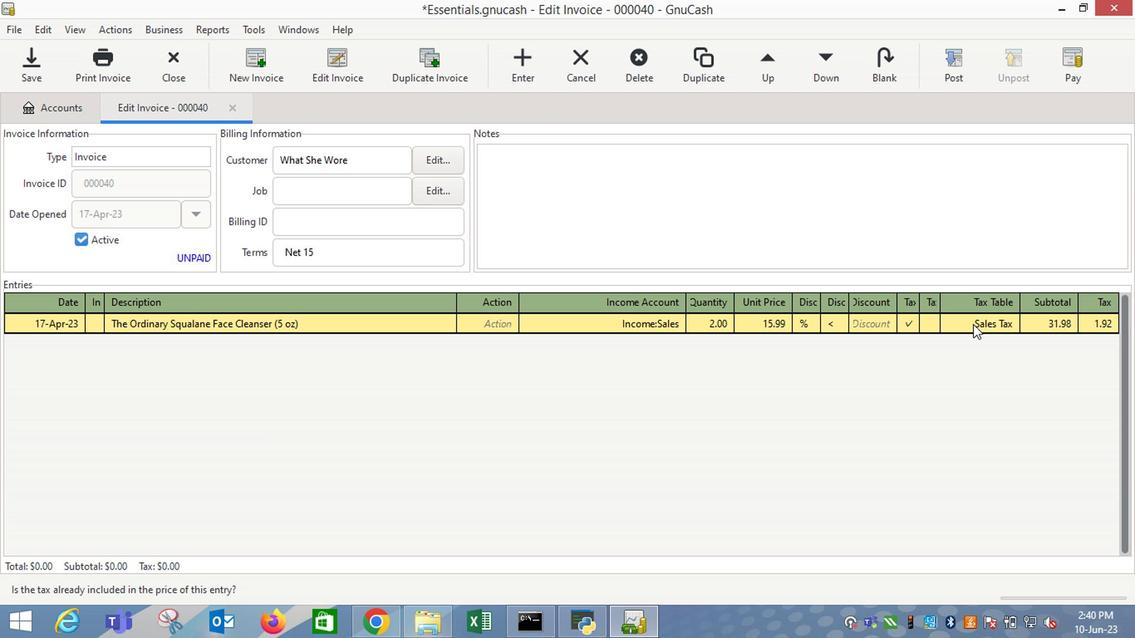 
Action: Key pressed <Key.enter>
Screenshot: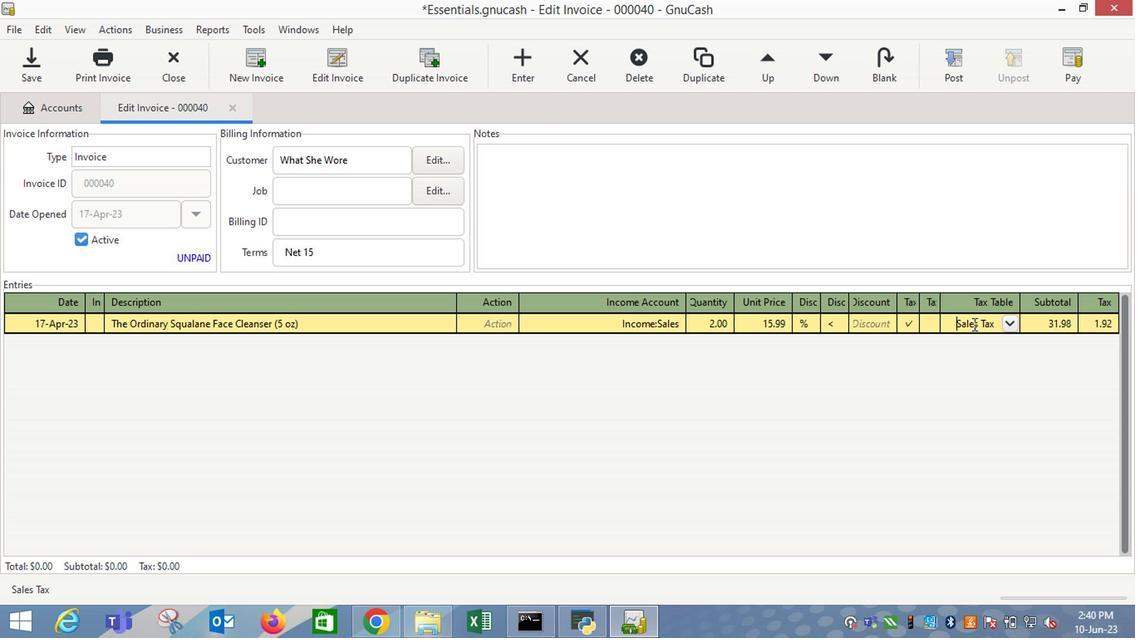 
Action: Mouse moved to (969, 63)
Screenshot: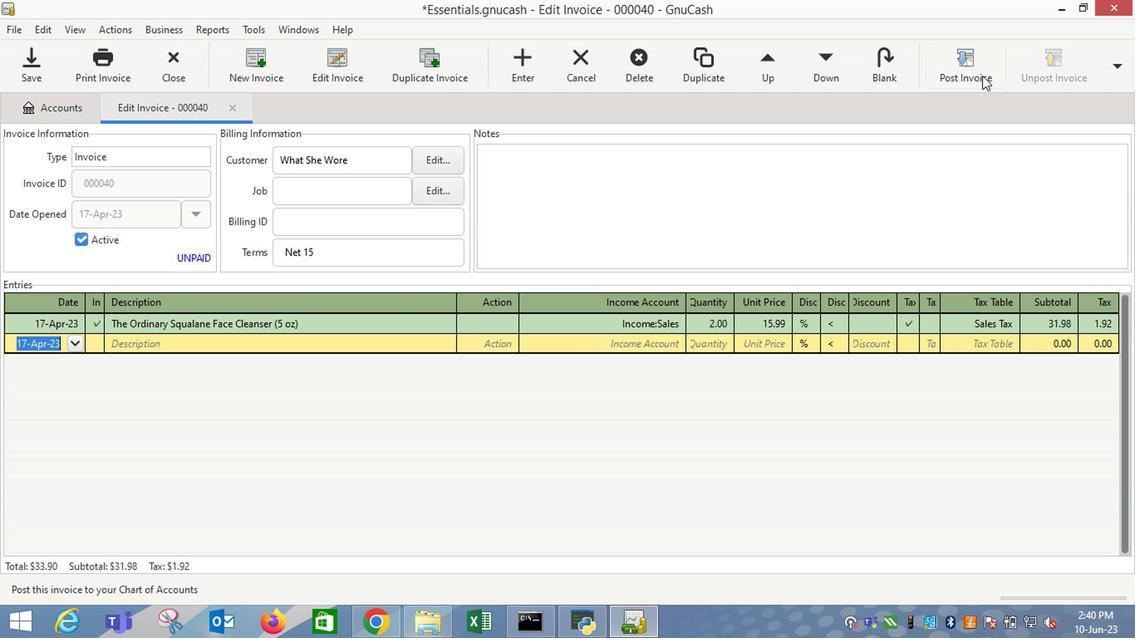 
Action: Mouse pressed left at (969, 63)
Screenshot: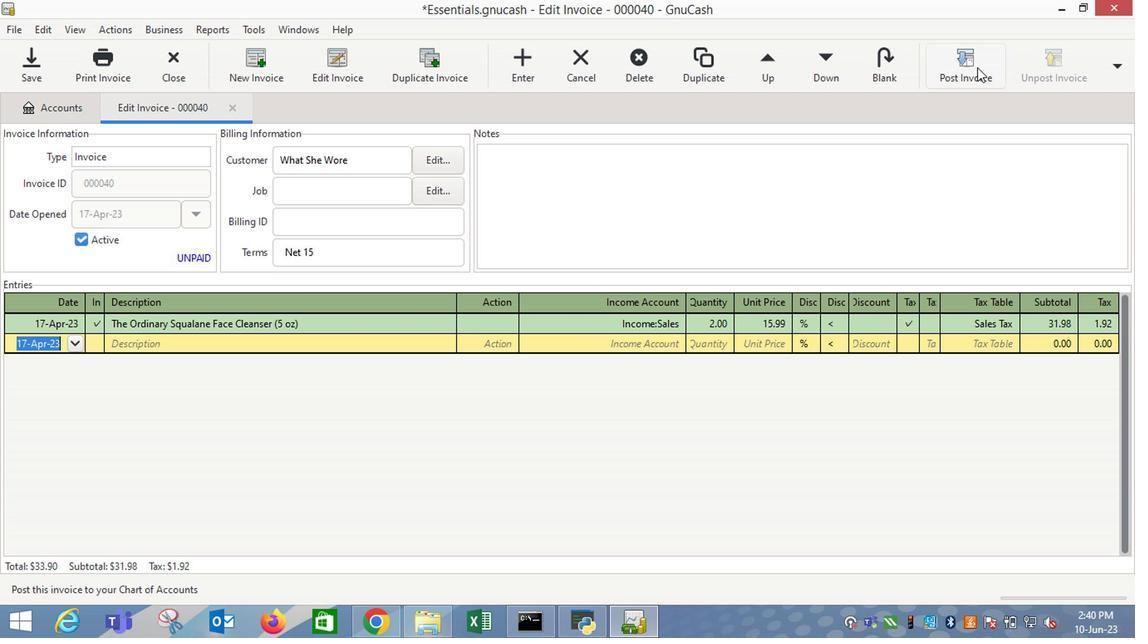 
Action: Mouse moved to (707, 280)
Screenshot: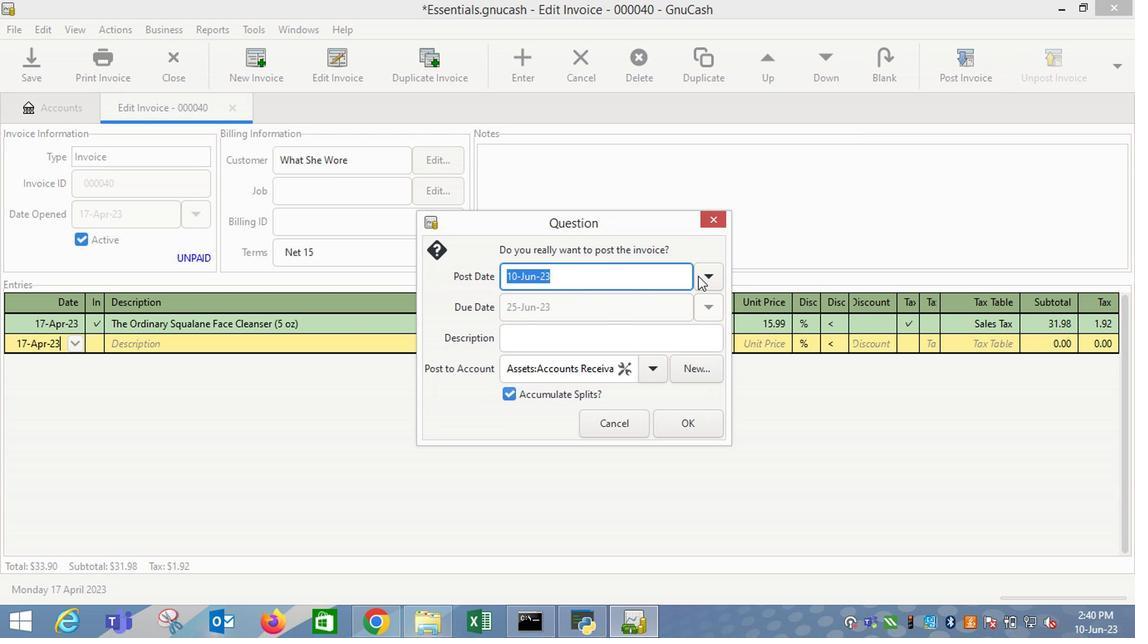 
Action: Mouse pressed left at (707, 280)
Screenshot: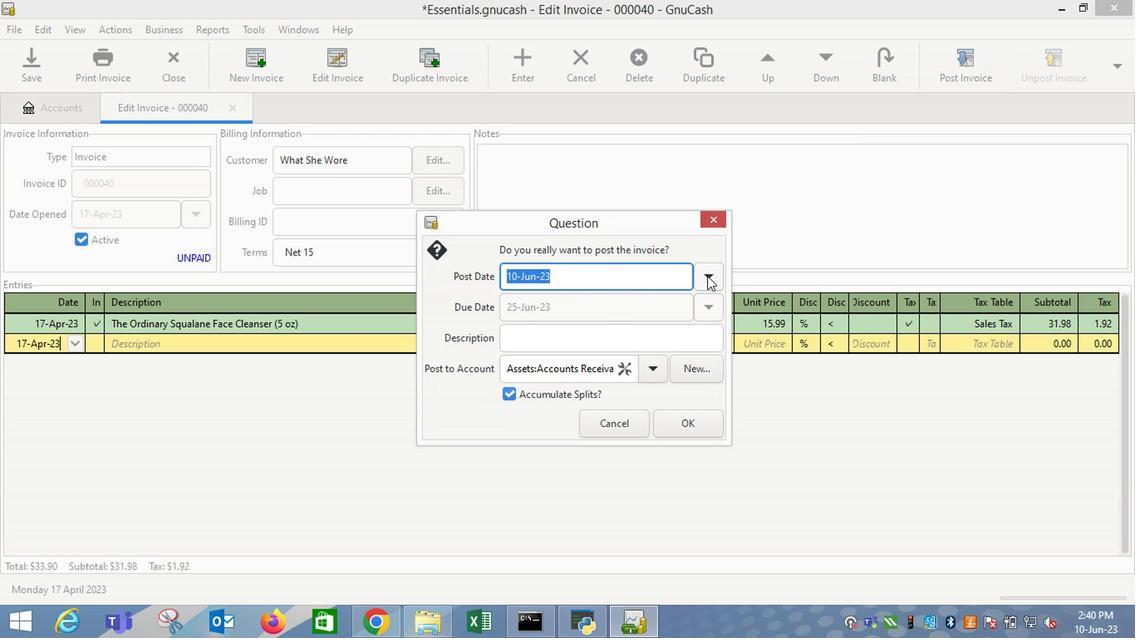 
Action: Mouse moved to (582, 306)
Screenshot: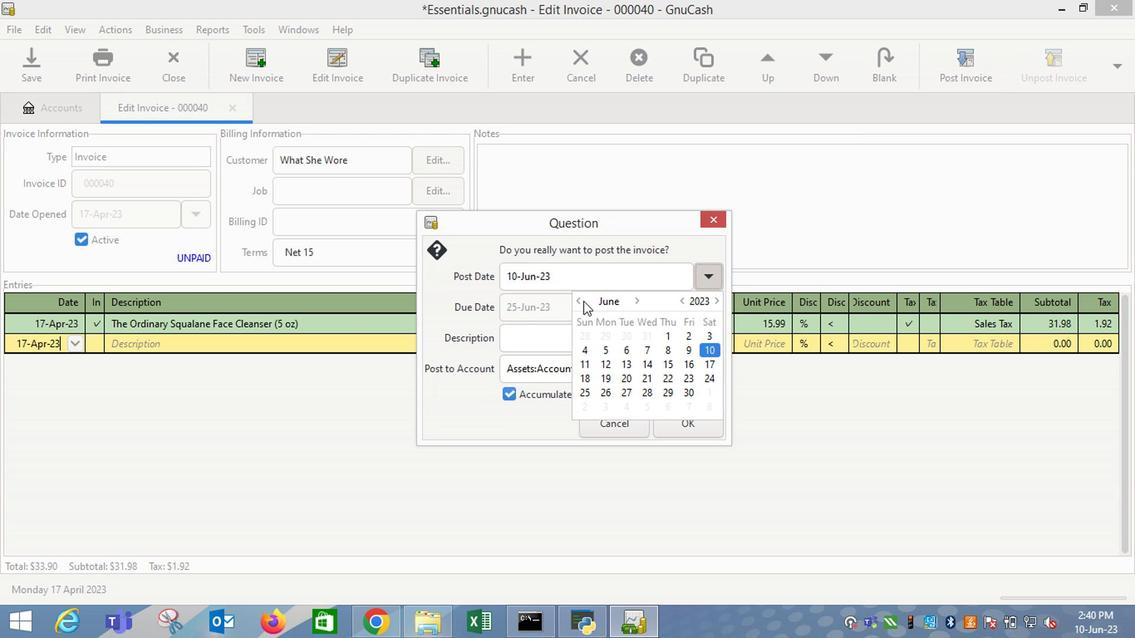 
Action: Mouse pressed left at (582, 306)
Screenshot: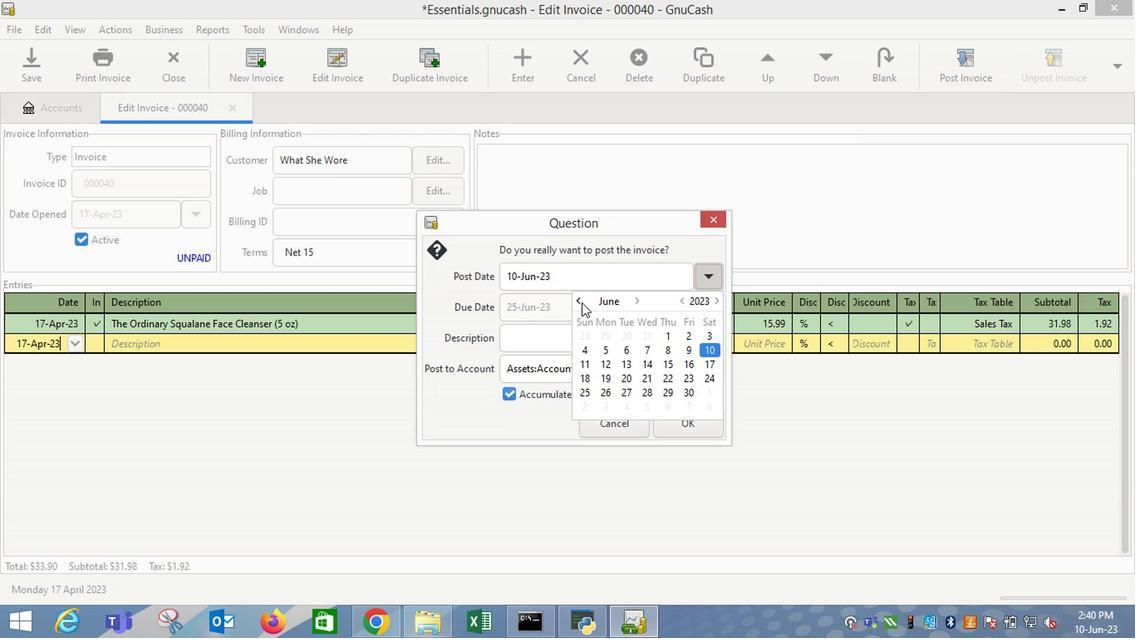 
Action: Mouse pressed left at (582, 306)
Screenshot: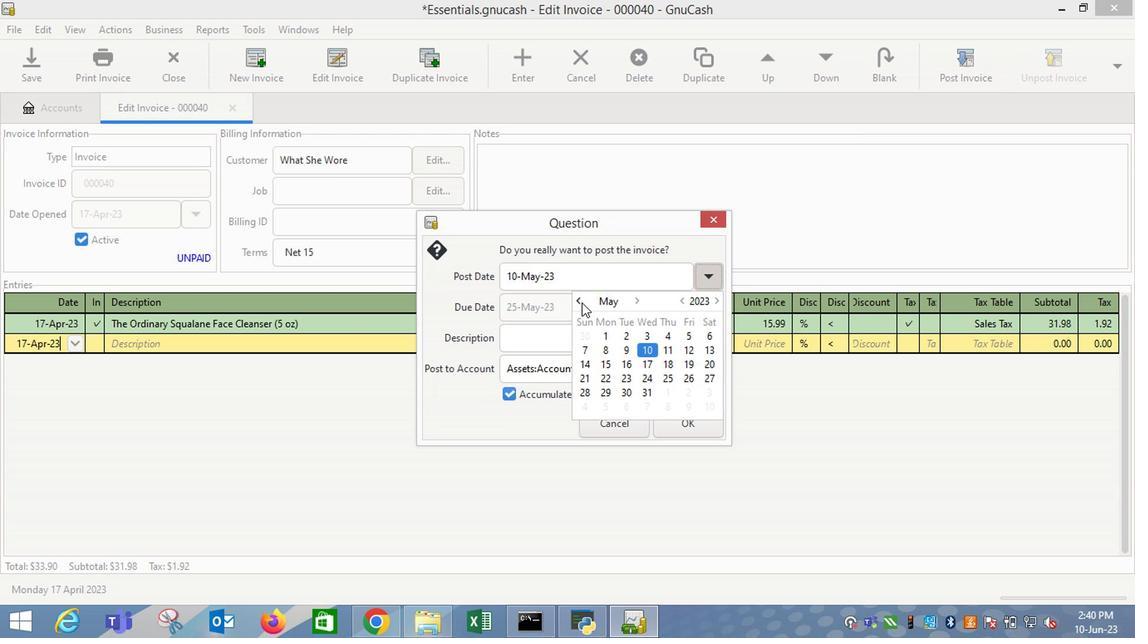 
Action: Mouse moved to (609, 379)
Screenshot: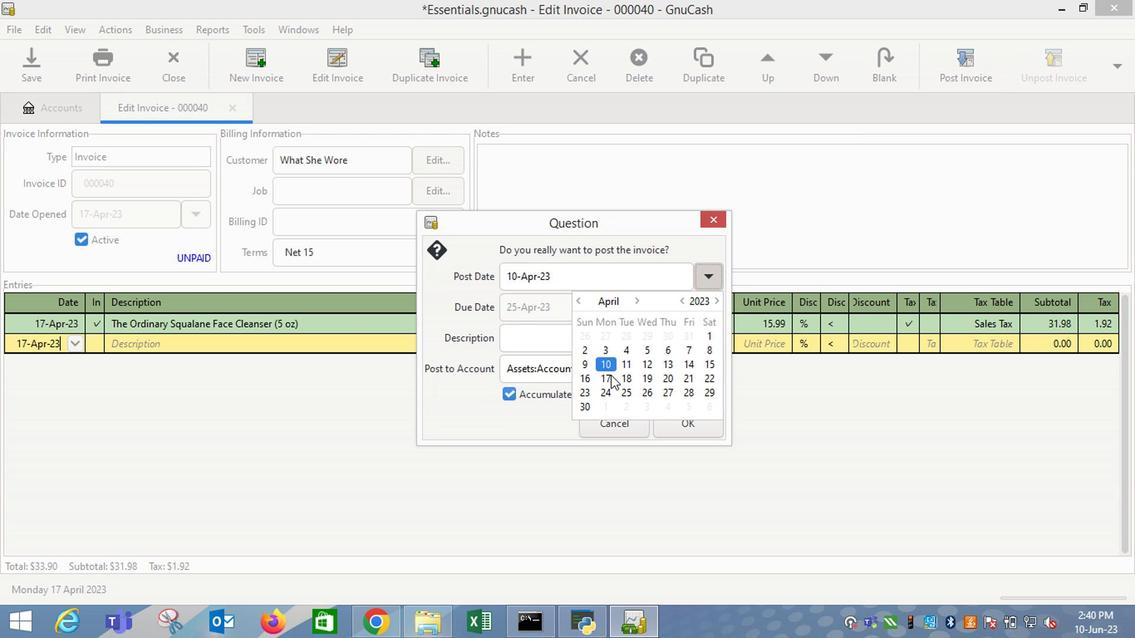 
Action: Mouse pressed left at (609, 379)
Screenshot: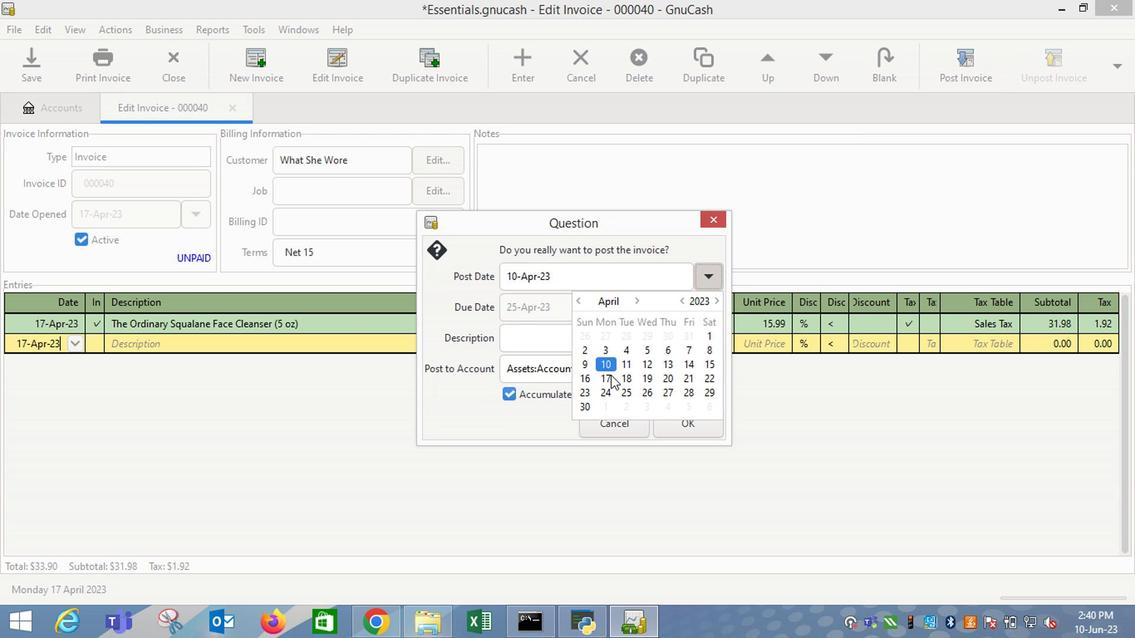 
Action: Mouse moved to (537, 347)
Screenshot: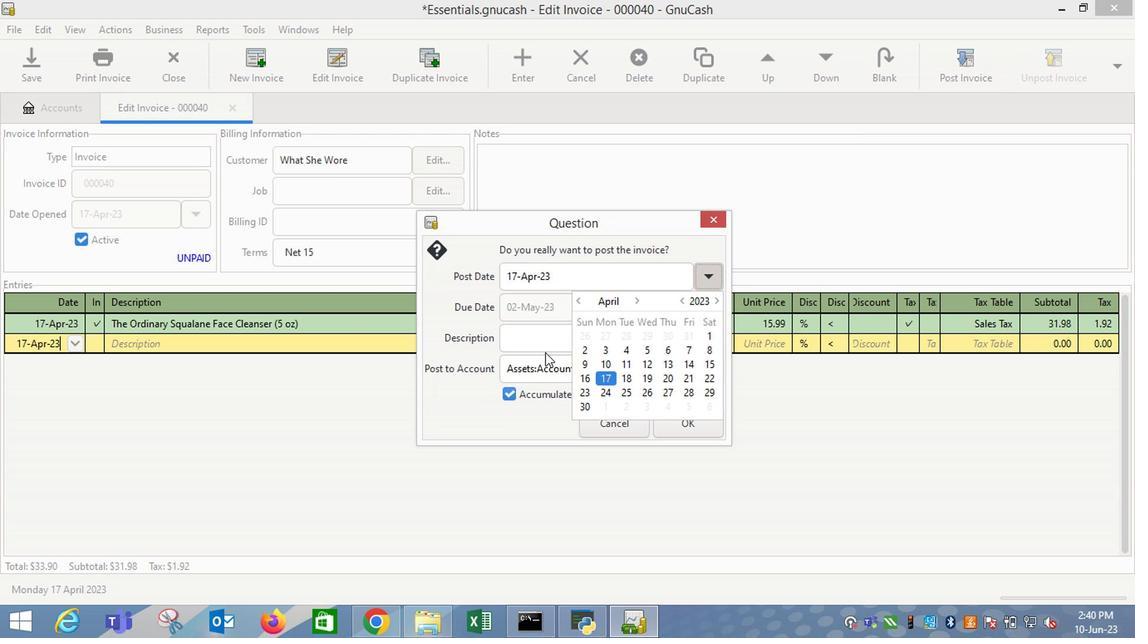 
Action: Mouse pressed left at (537, 347)
Screenshot: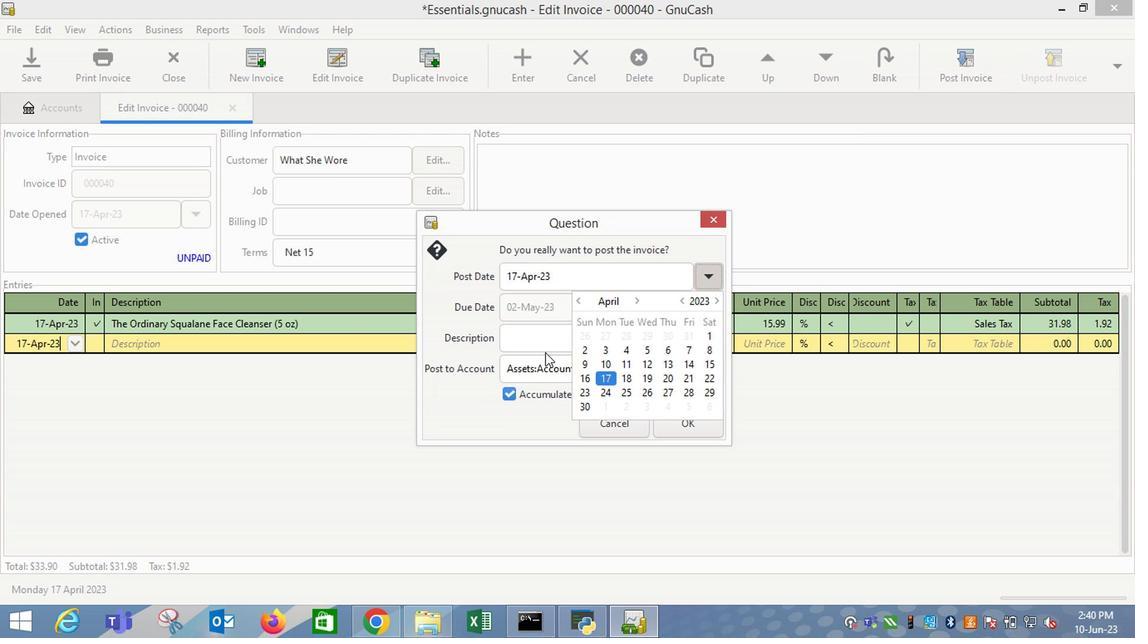 
Action: Mouse moved to (680, 427)
Screenshot: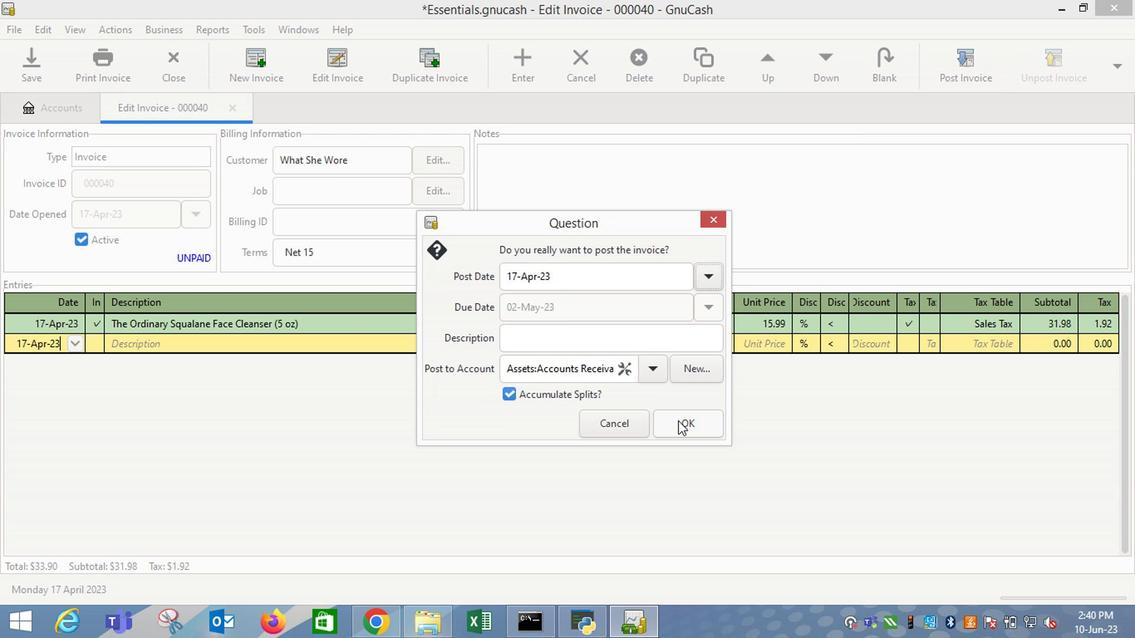 
Action: Mouse pressed left at (680, 427)
Screenshot: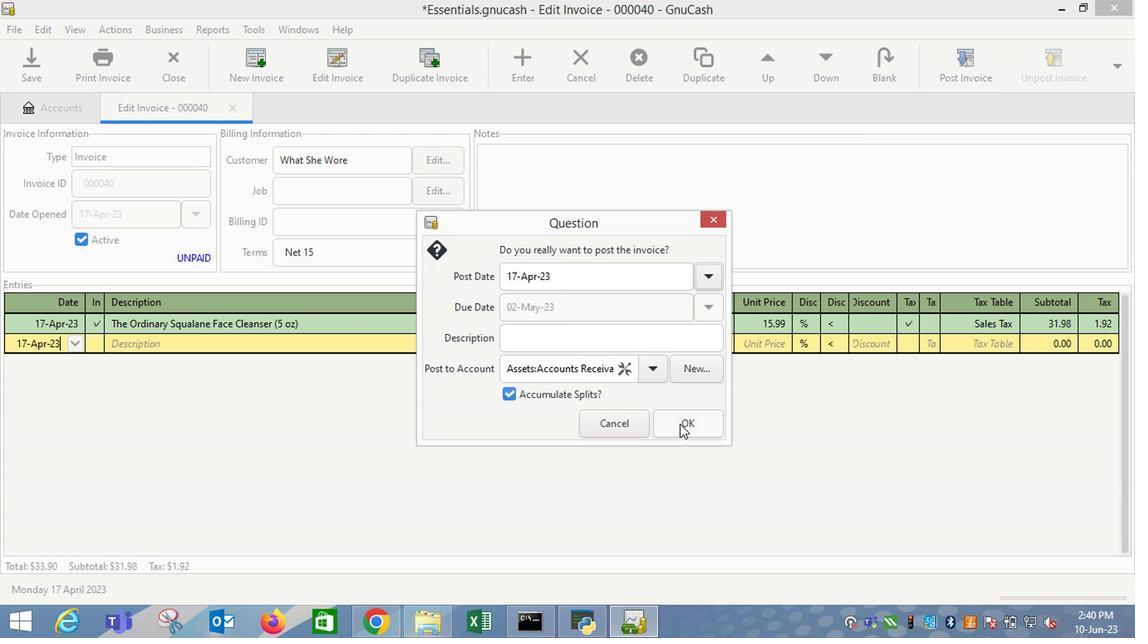 
Action: Mouse moved to (1075, 62)
Screenshot: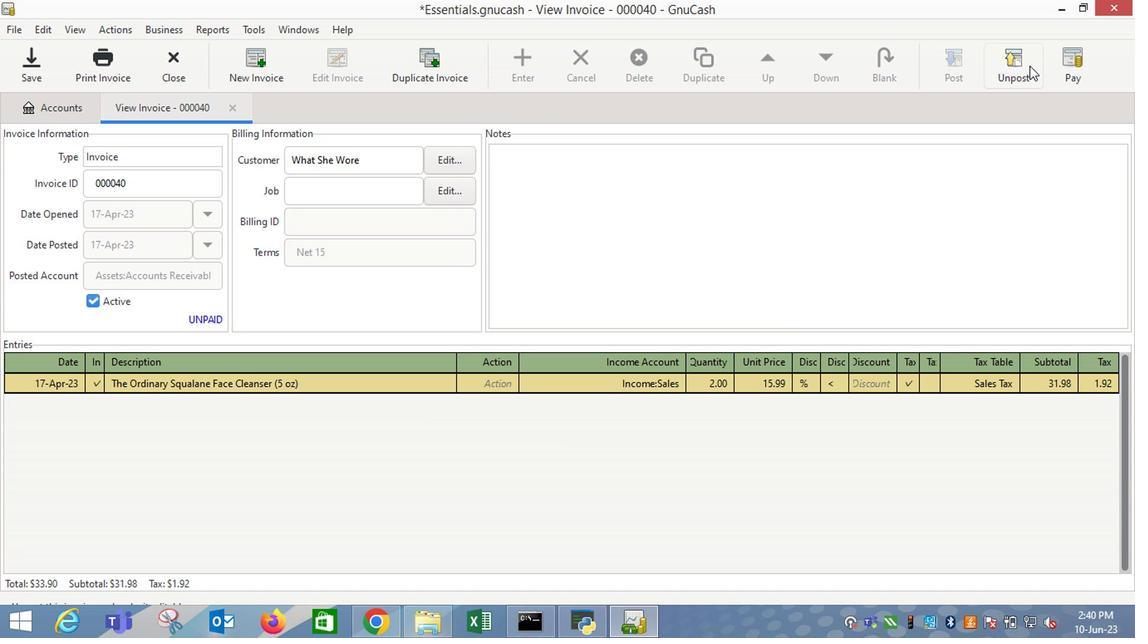 
Action: Mouse pressed left at (1075, 62)
Screenshot: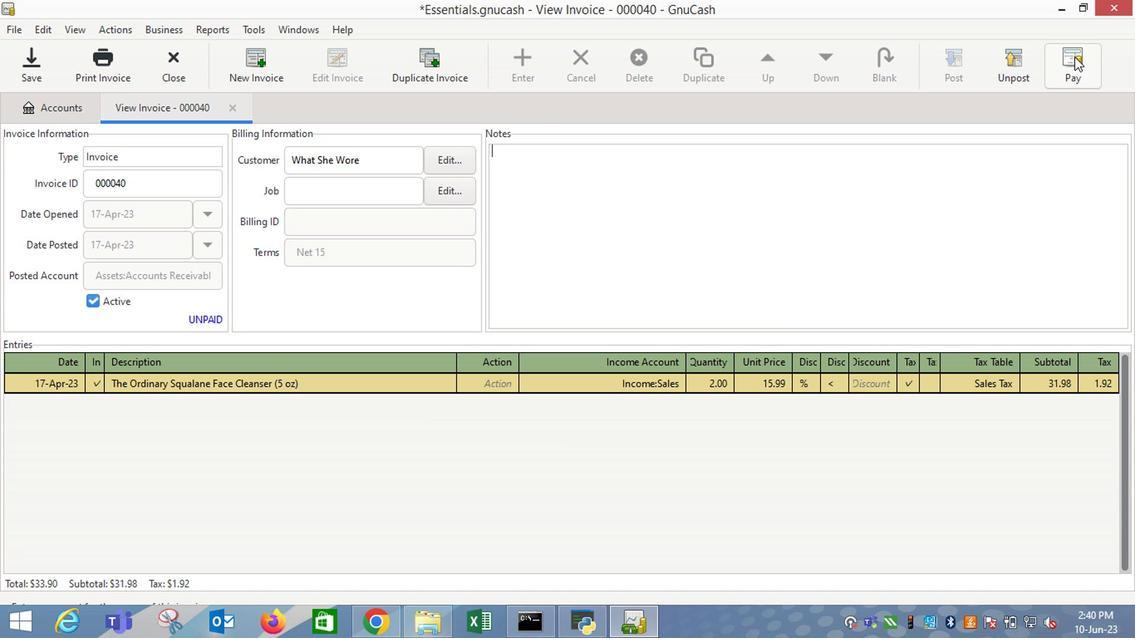 
Action: Mouse moved to (512, 337)
Screenshot: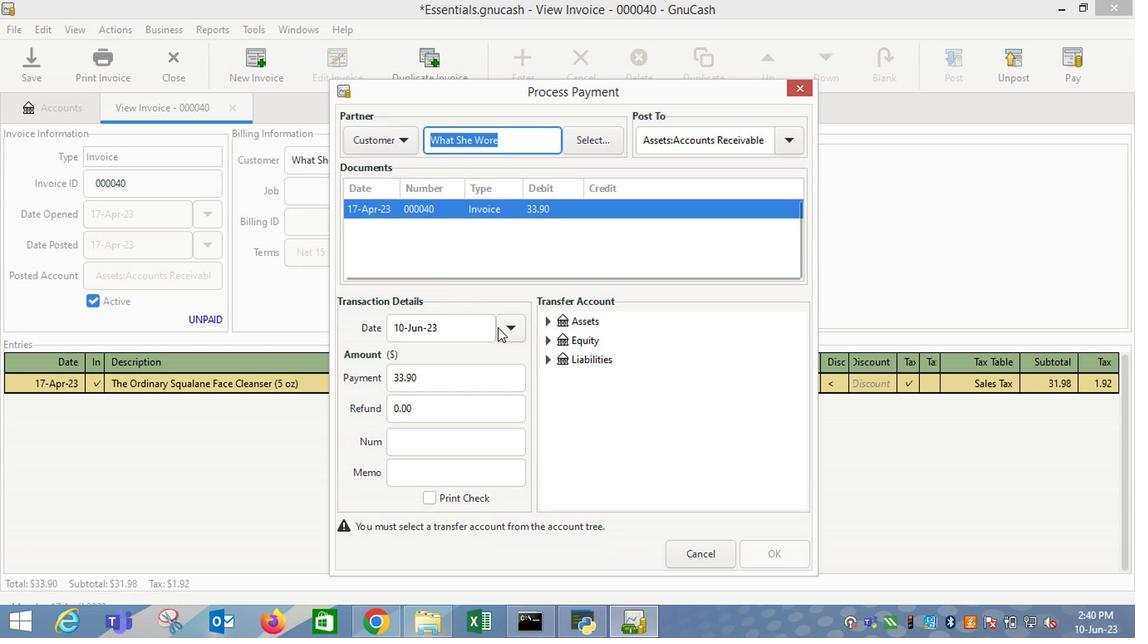 
Action: Mouse pressed left at (512, 337)
Screenshot: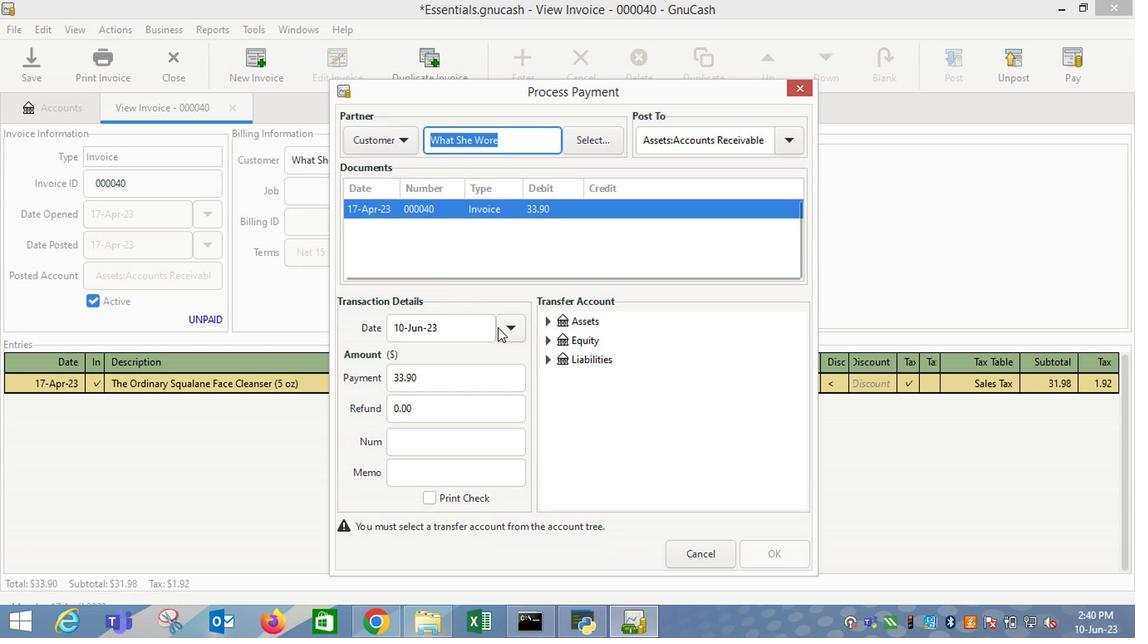 
Action: Mouse moved to (387, 358)
Screenshot: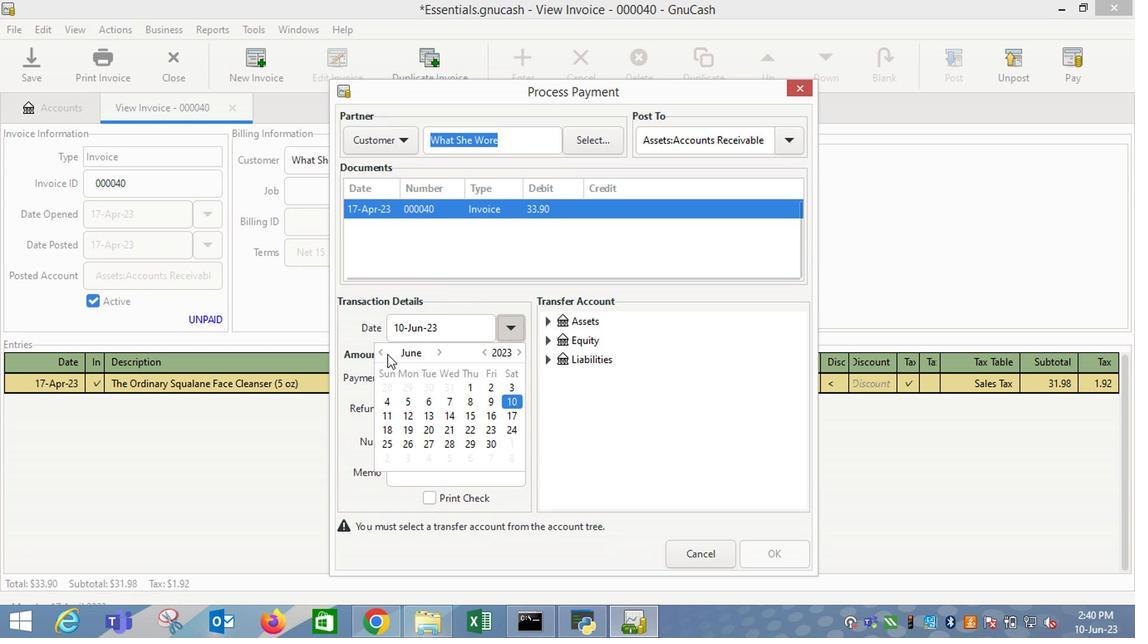 
Action: Mouse pressed left at (387, 358)
Screenshot: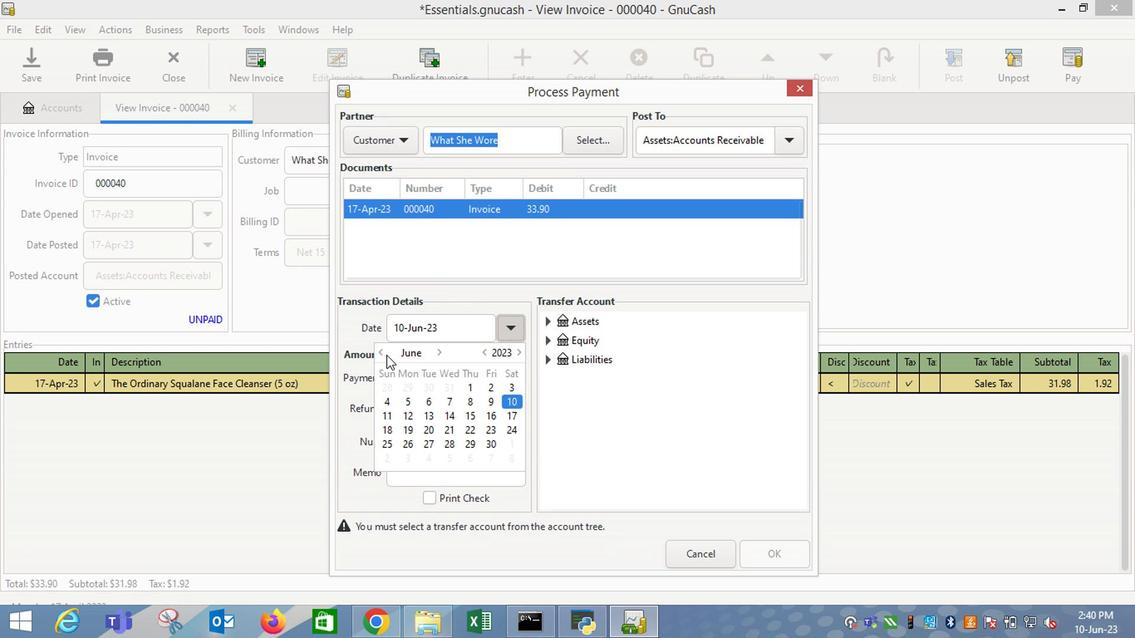 
Action: Mouse moved to (509, 334)
Screenshot: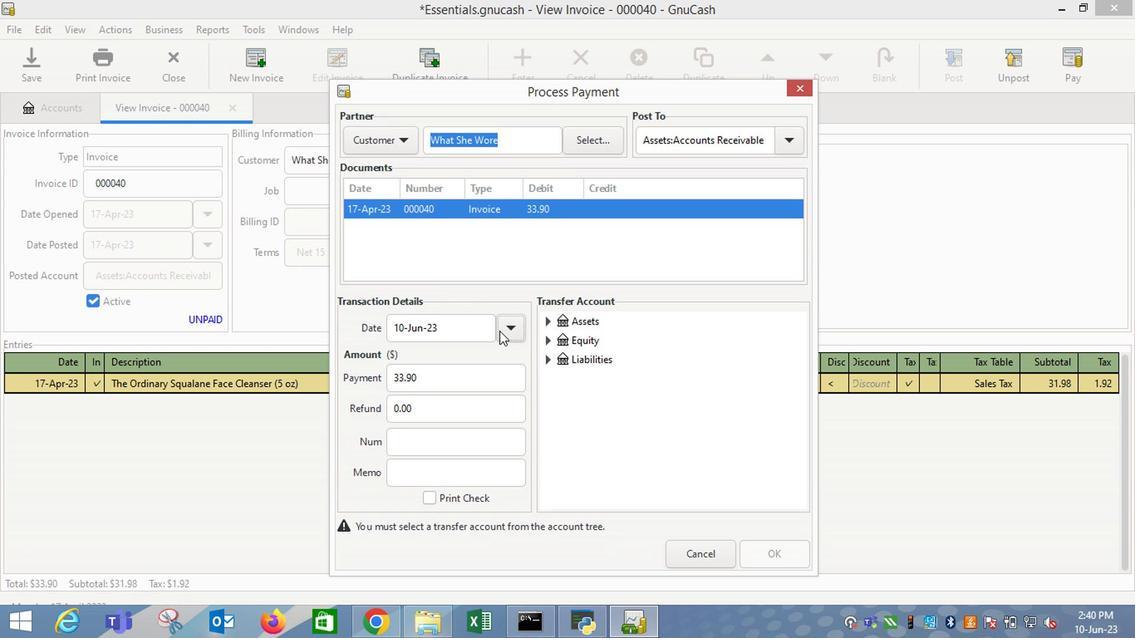 
Action: Mouse pressed left at (509, 334)
Screenshot: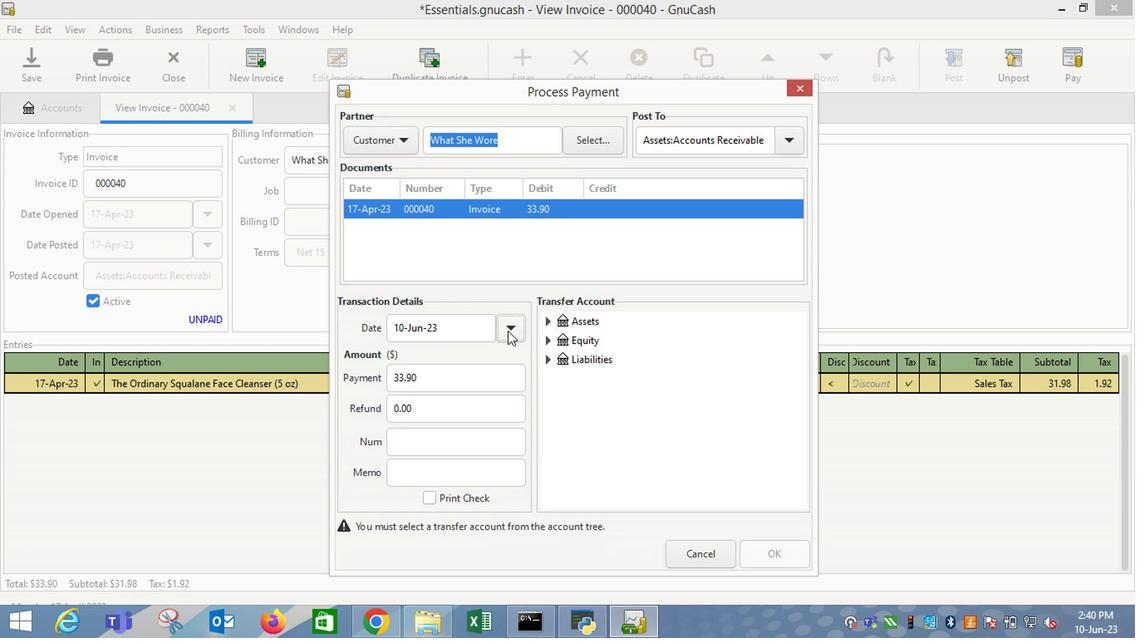 
Action: Mouse moved to (382, 358)
Screenshot: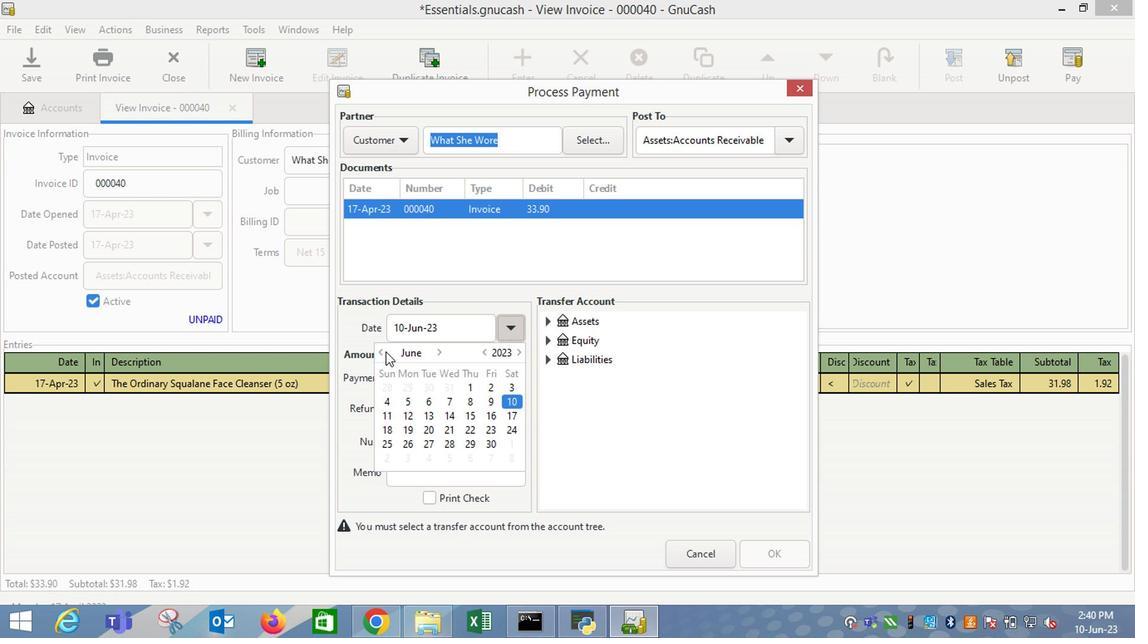 
Action: Mouse pressed left at (382, 358)
Screenshot: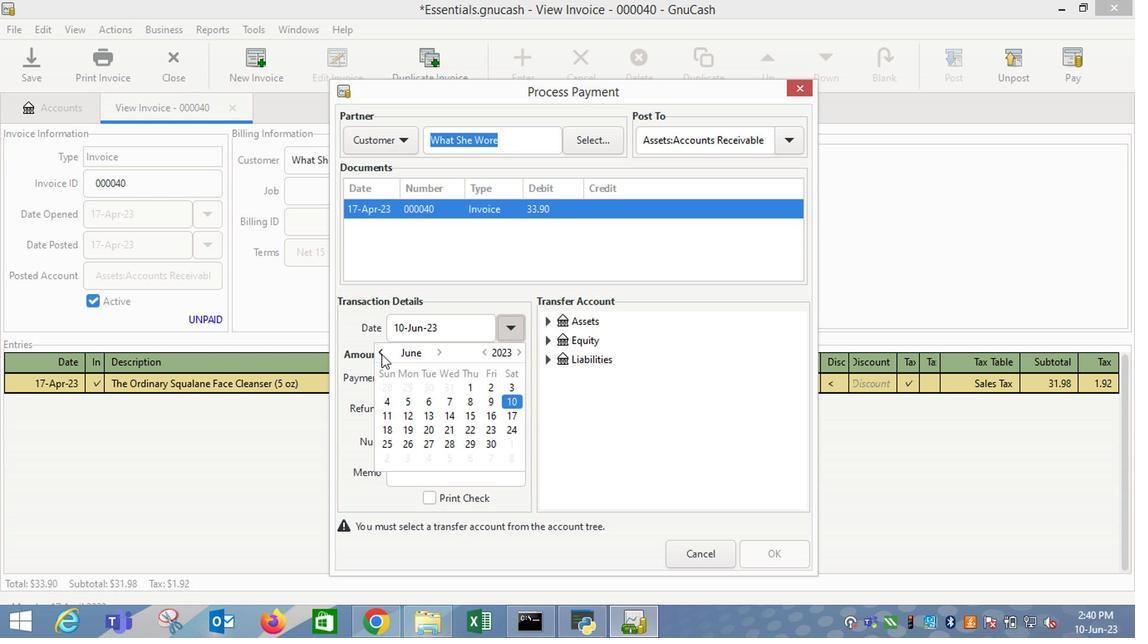 
Action: Mouse moved to (406, 389)
Screenshot: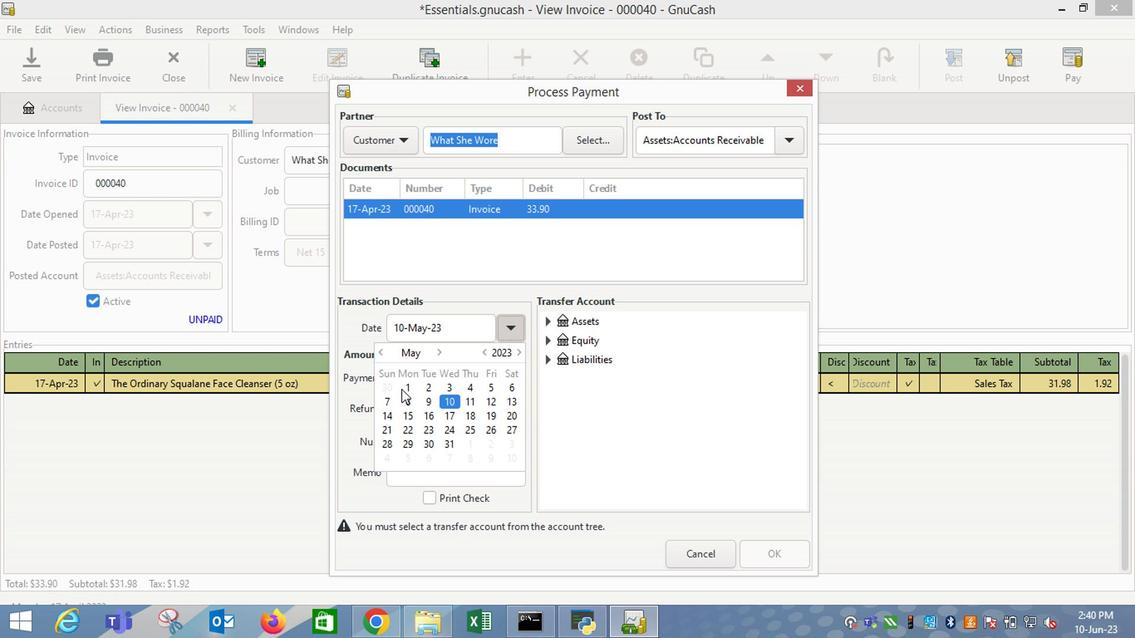 
Action: Mouse pressed left at (406, 389)
Screenshot: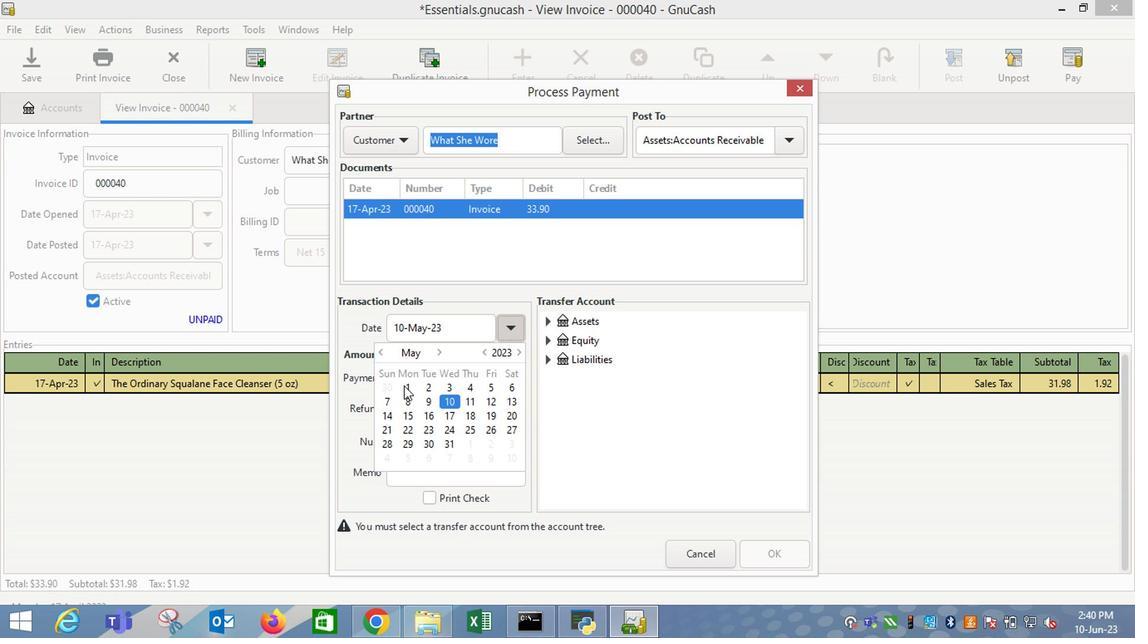 
Action: Mouse moved to (553, 404)
Screenshot: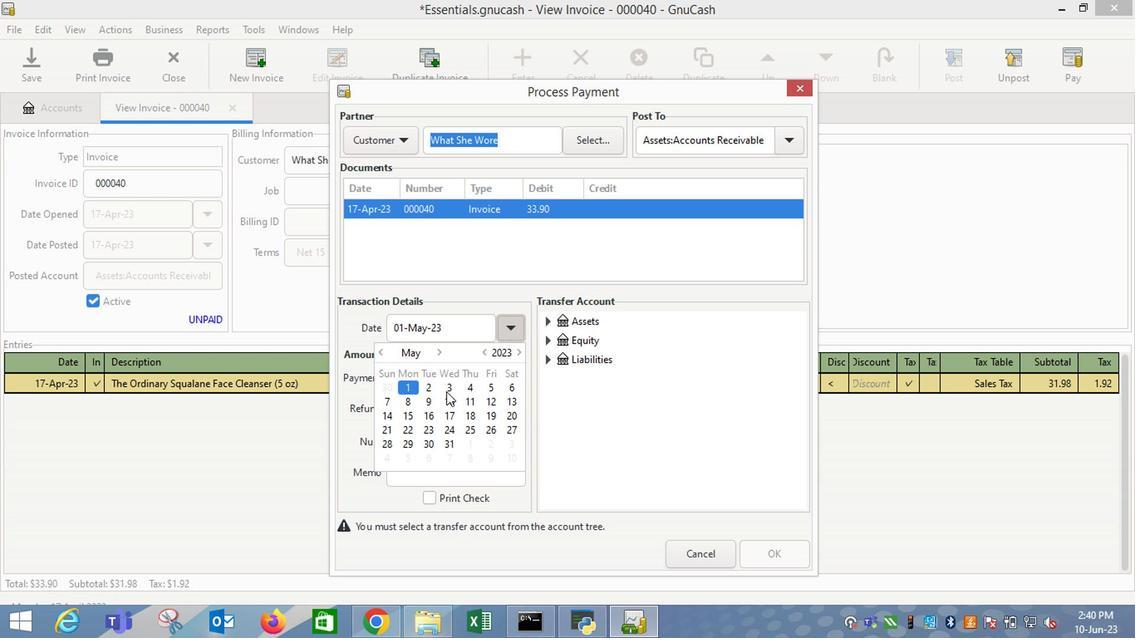 
Action: Mouse pressed left at (553, 404)
Screenshot: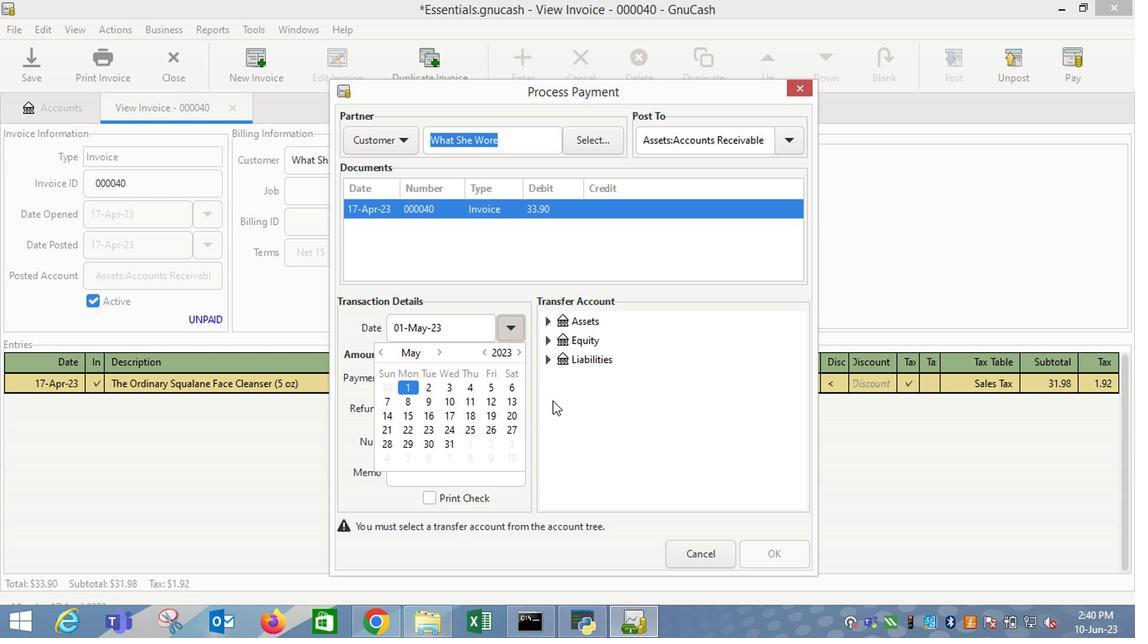 
Action: Mouse moved to (550, 327)
Screenshot: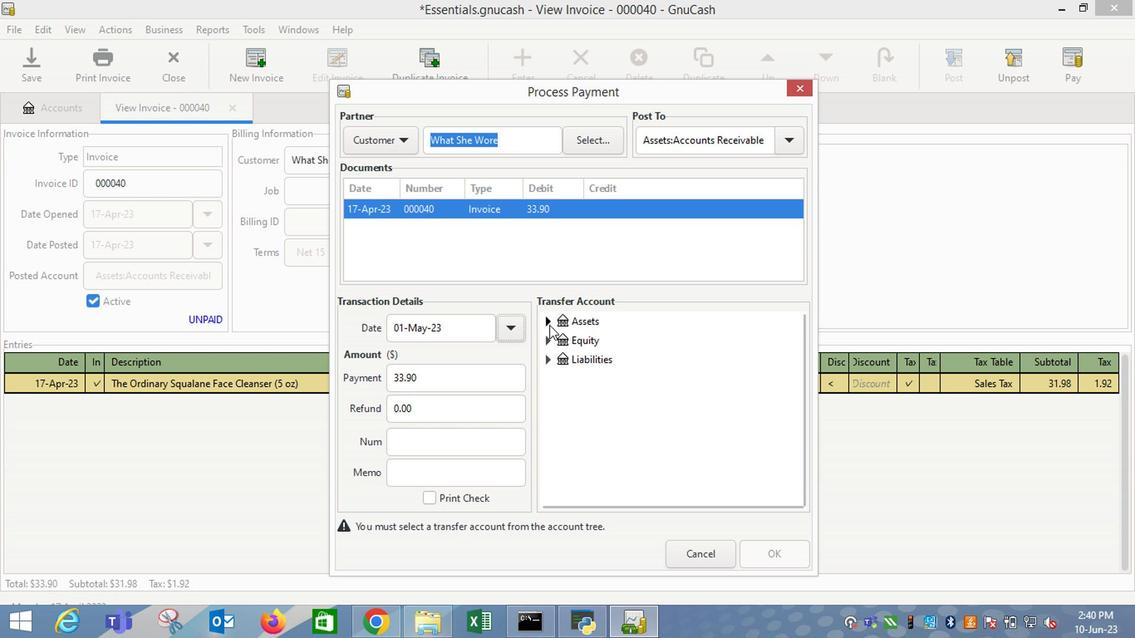 
Action: Mouse pressed left at (550, 327)
Screenshot: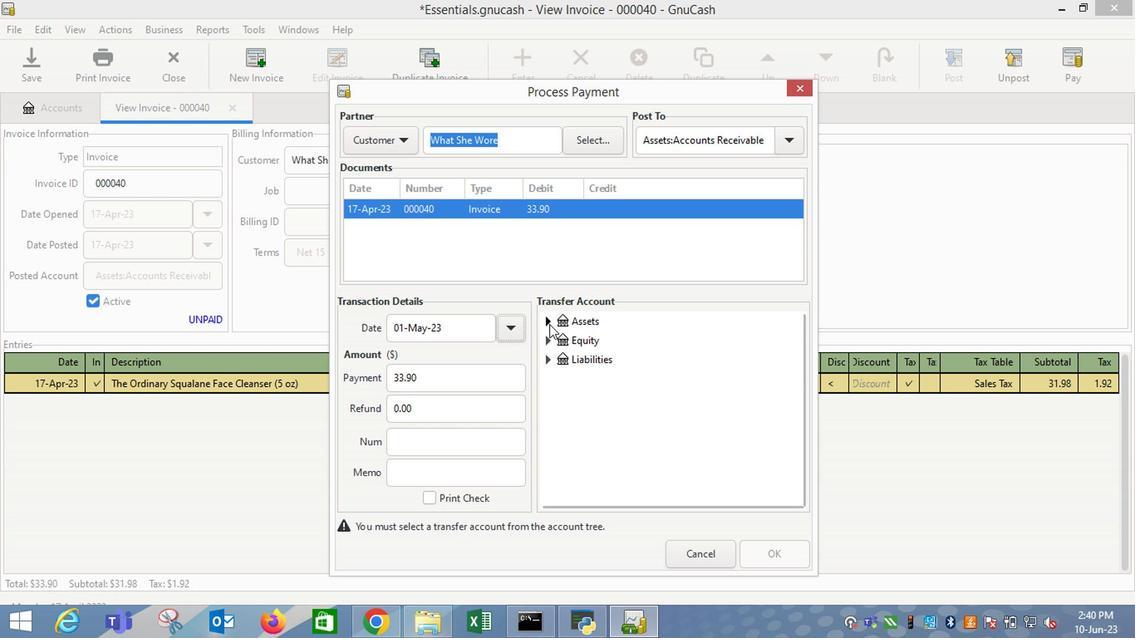 
Action: Mouse moved to (566, 343)
Screenshot: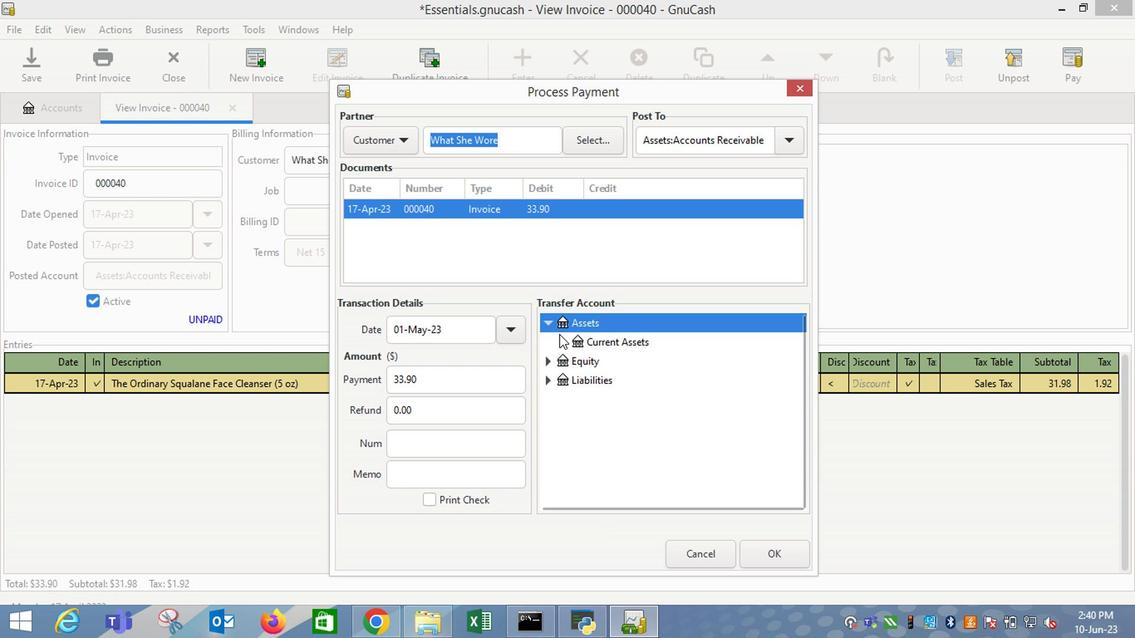 
Action: Mouse pressed left at (566, 343)
Screenshot: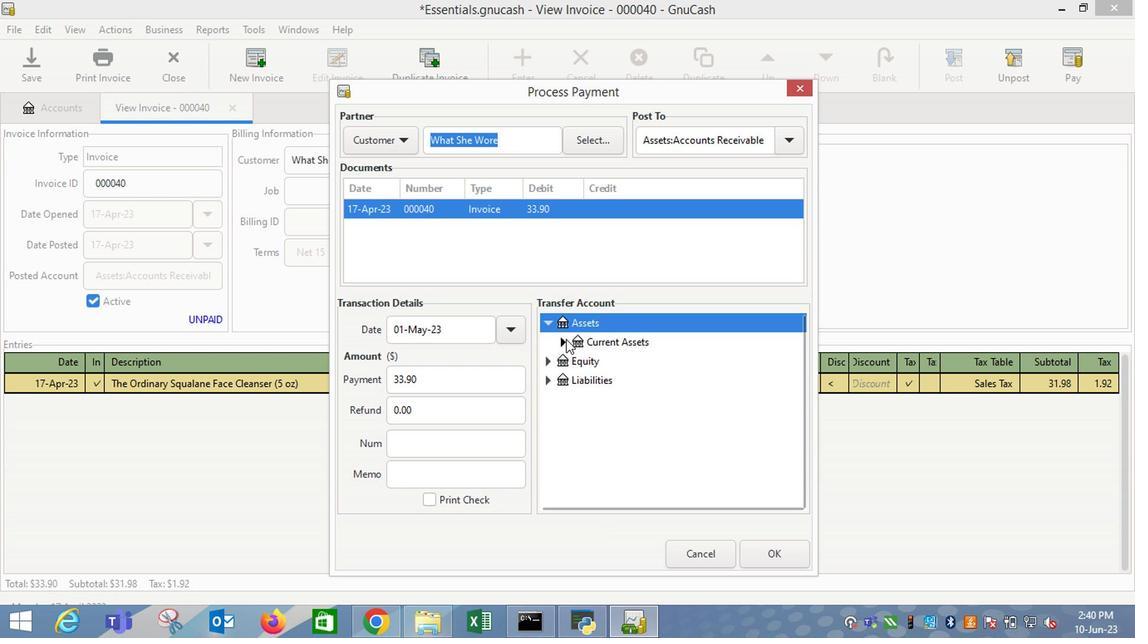 
Action: Mouse moved to (592, 360)
Screenshot: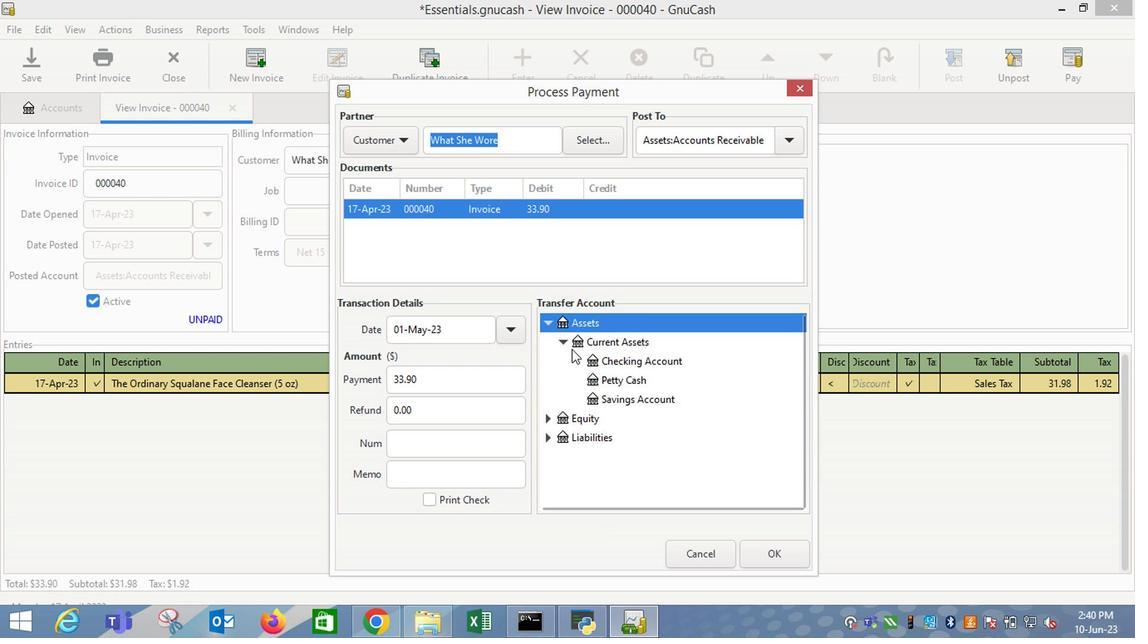 
Action: Mouse pressed left at (592, 360)
Screenshot: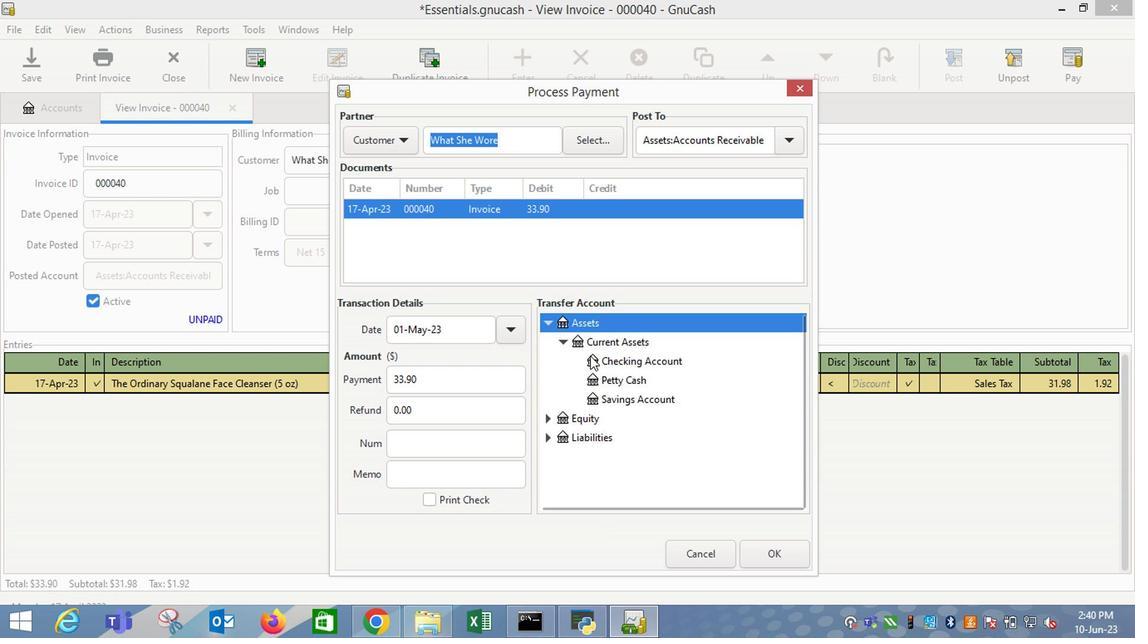 
Action: Mouse moved to (763, 558)
Screenshot: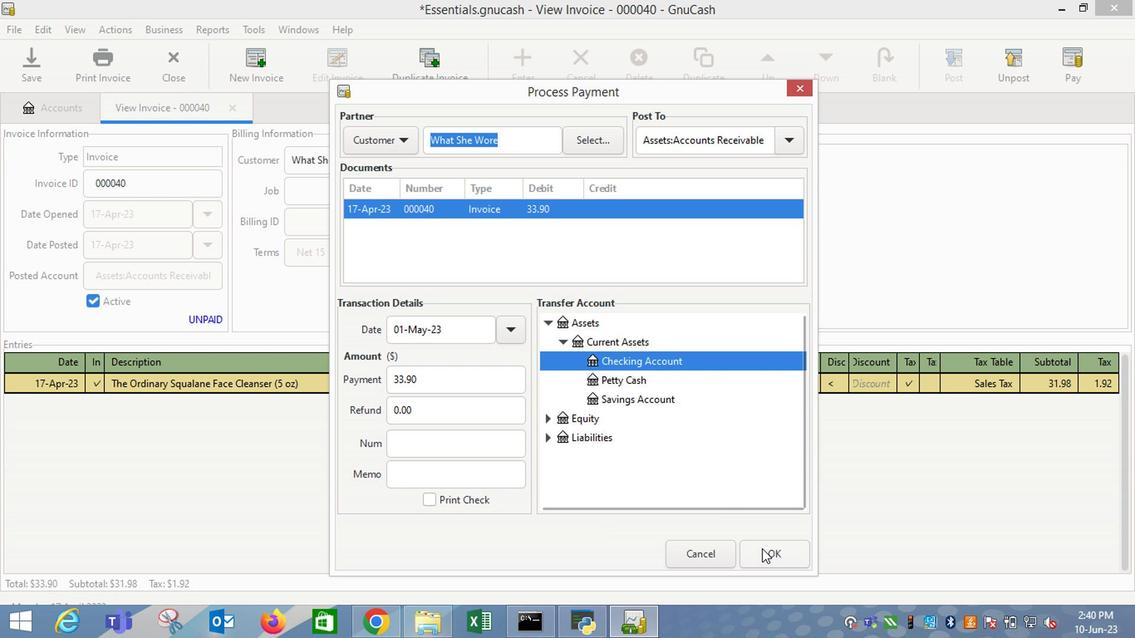 
Action: Mouse pressed left at (763, 558)
Screenshot: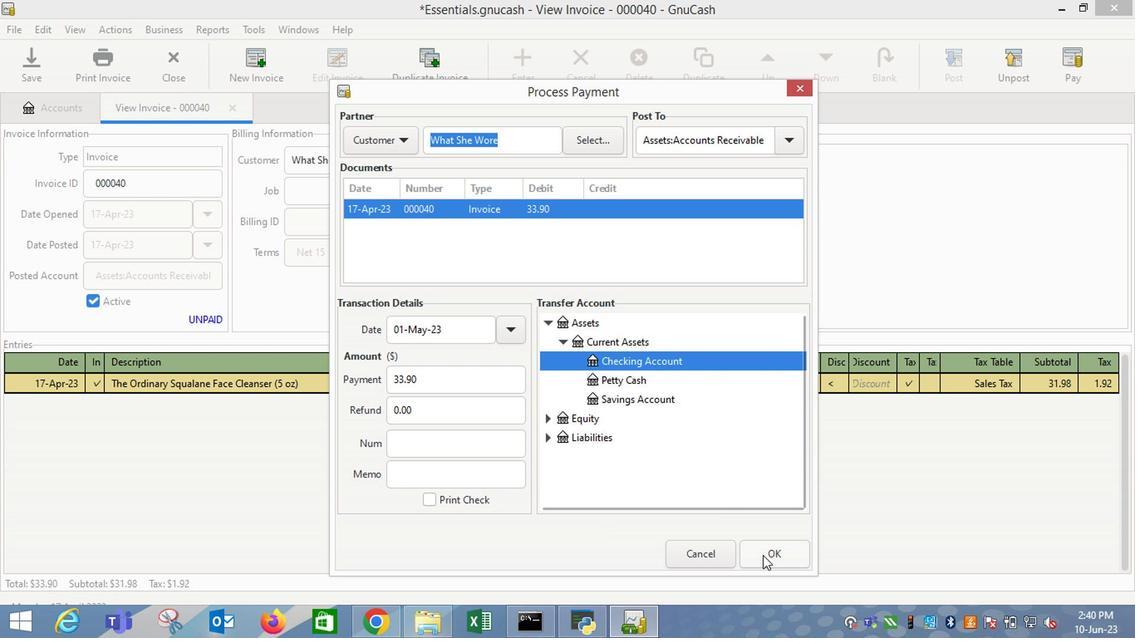 
Action: Mouse moved to (124, 68)
Screenshot: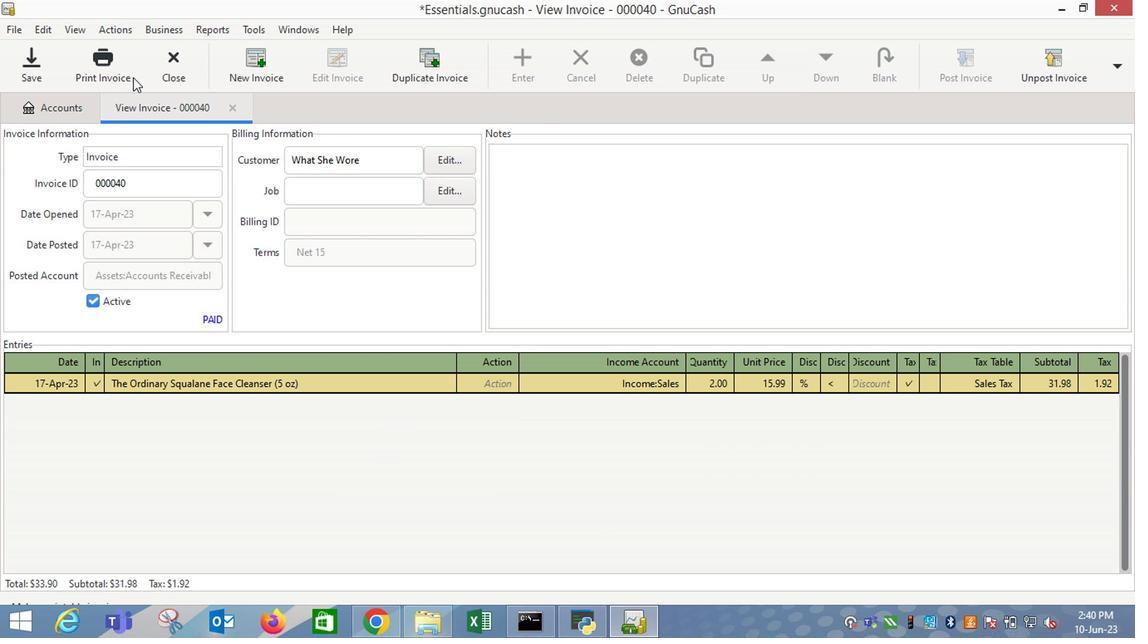 
Action: Mouse pressed left at (124, 68)
Screenshot: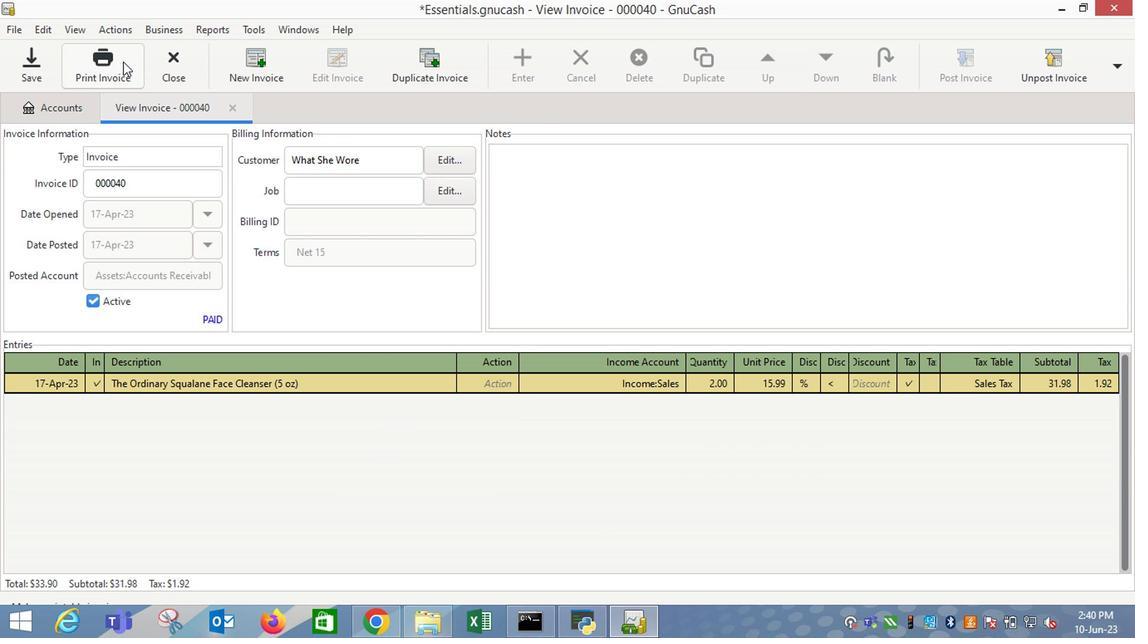 
Action: Mouse moved to (736, 72)
Screenshot: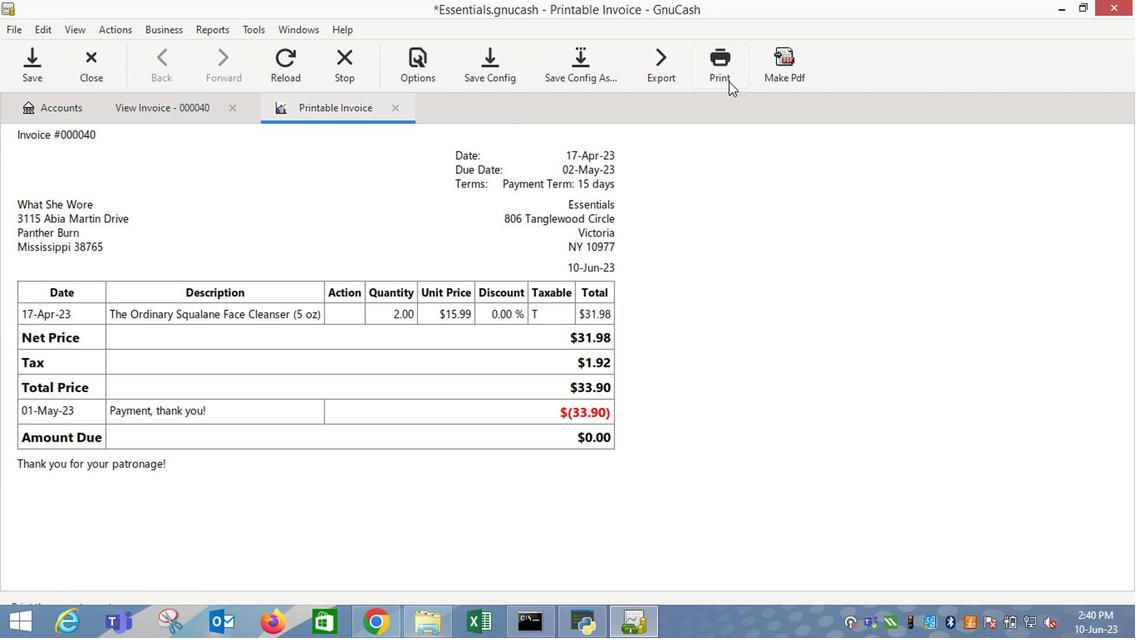 
Action: Mouse pressed left at (736, 72)
Screenshot: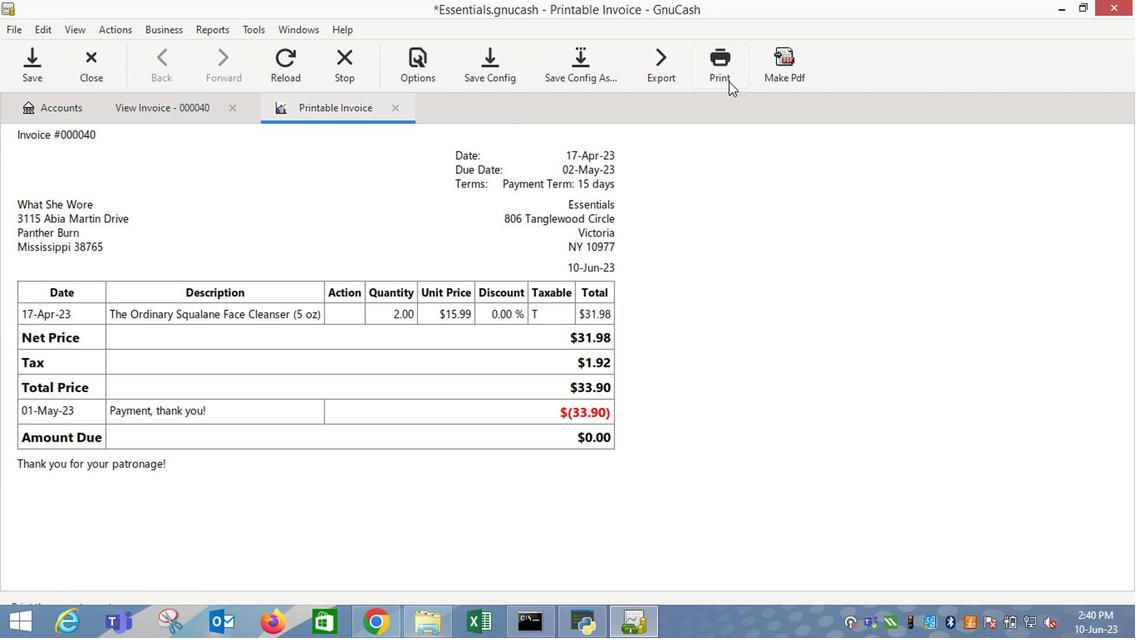 
Action: Mouse moved to (236, 345)
Screenshot: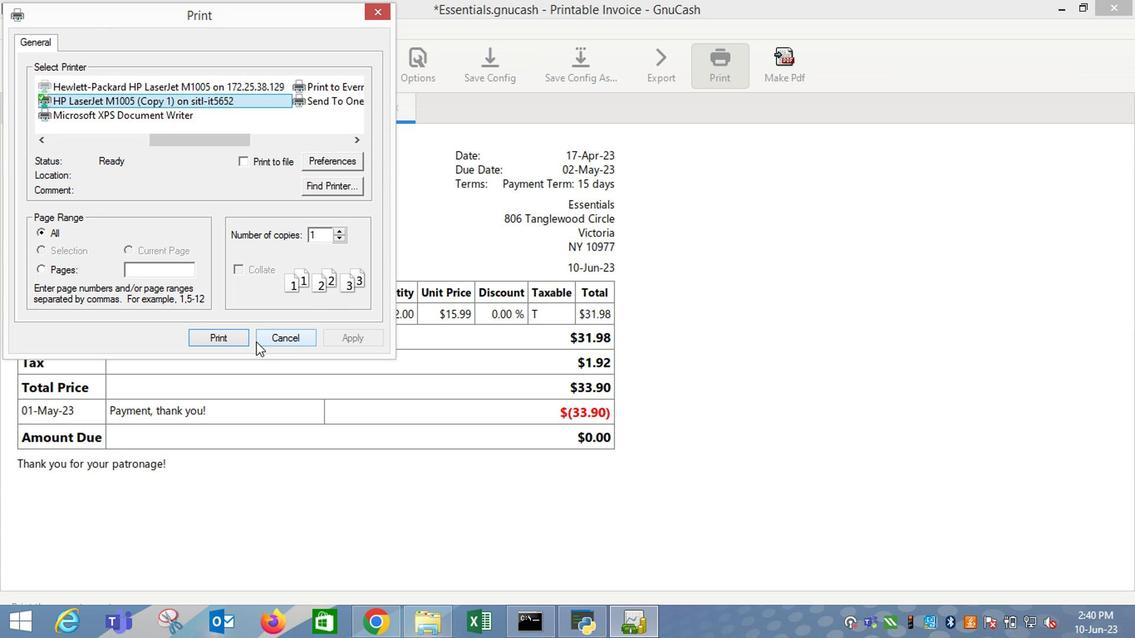 
Action: Mouse pressed left at (236, 345)
Screenshot: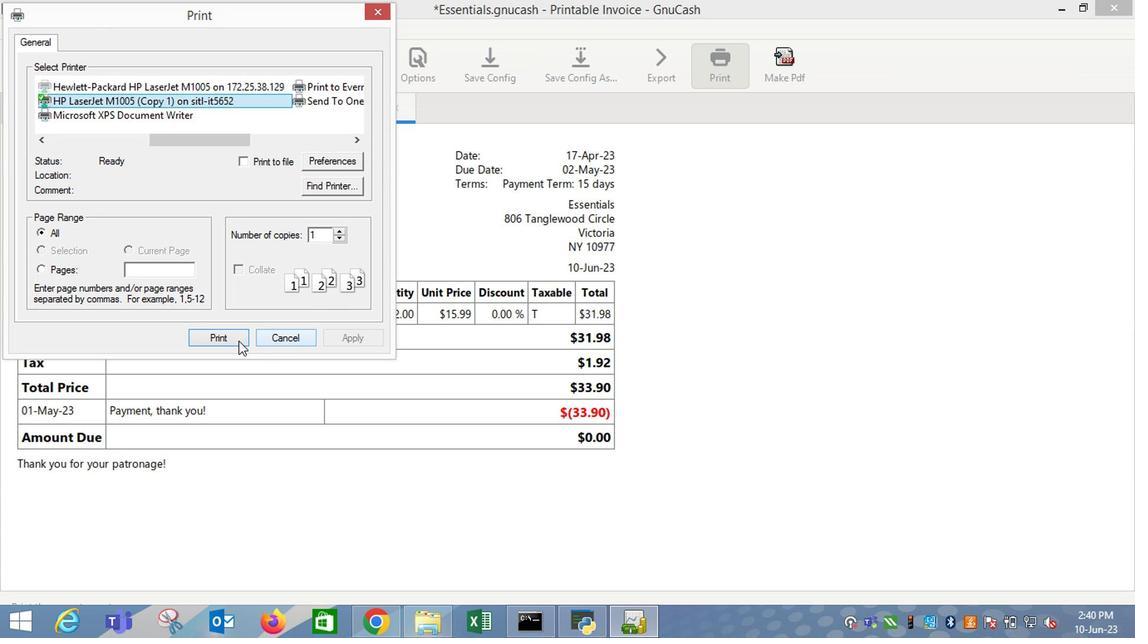 
Action: Mouse moved to (236, 345)
Screenshot: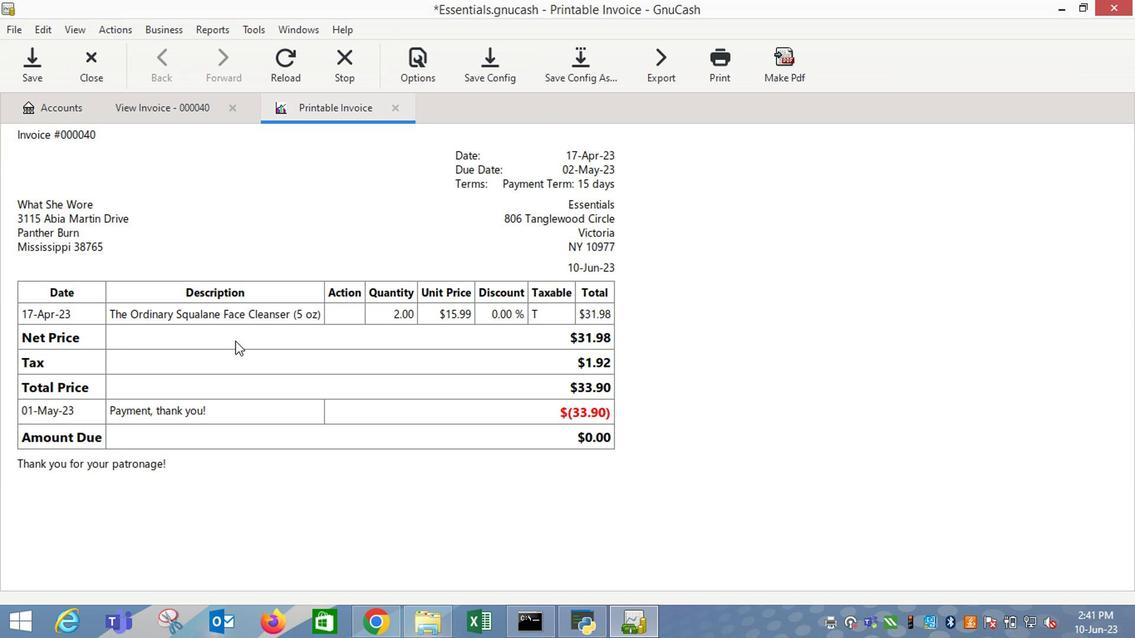 
